 Task: Add Medicine Mama's V Magic Intimate Wellness Cream to the cart.
Action: Mouse moved to (241, 120)
Screenshot: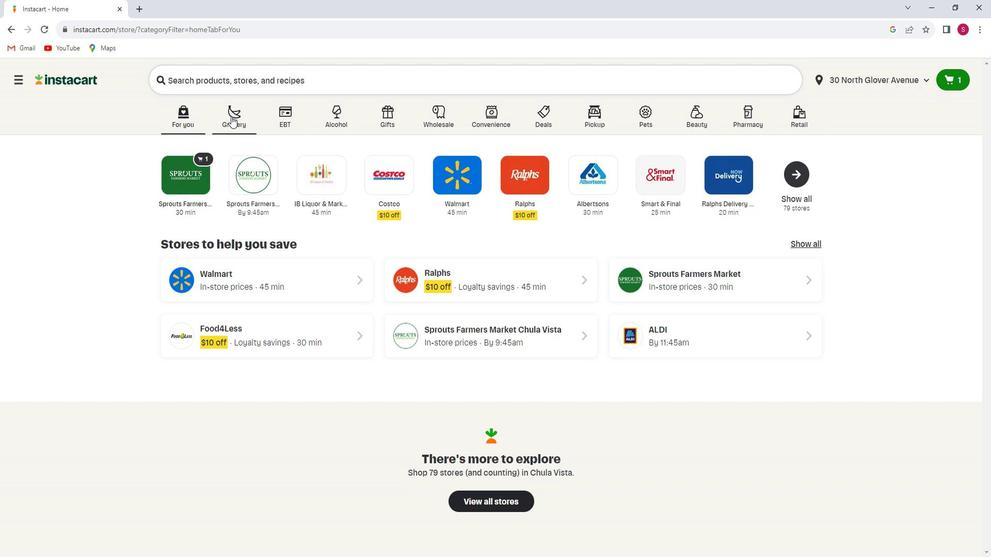 
Action: Mouse pressed left at (241, 120)
Screenshot: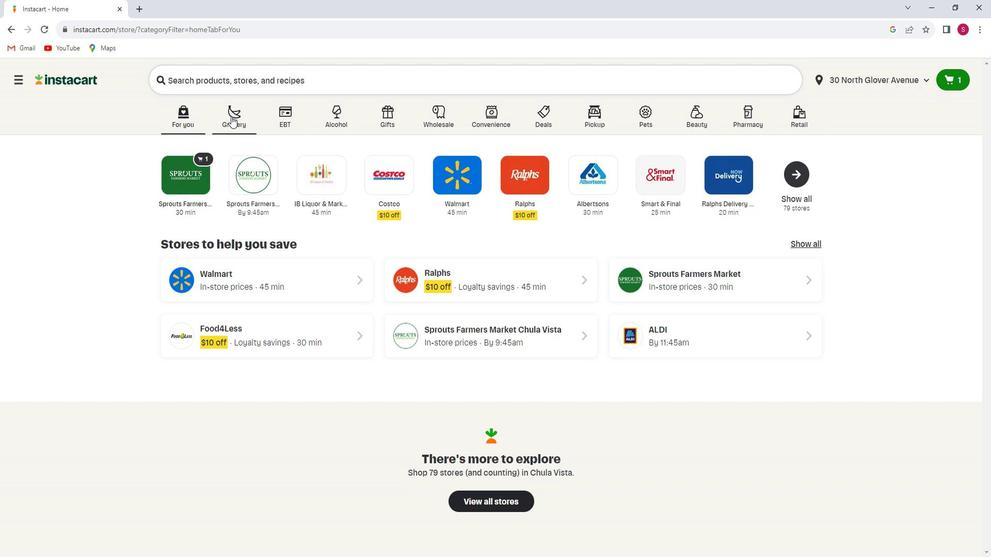 
Action: Mouse moved to (269, 295)
Screenshot: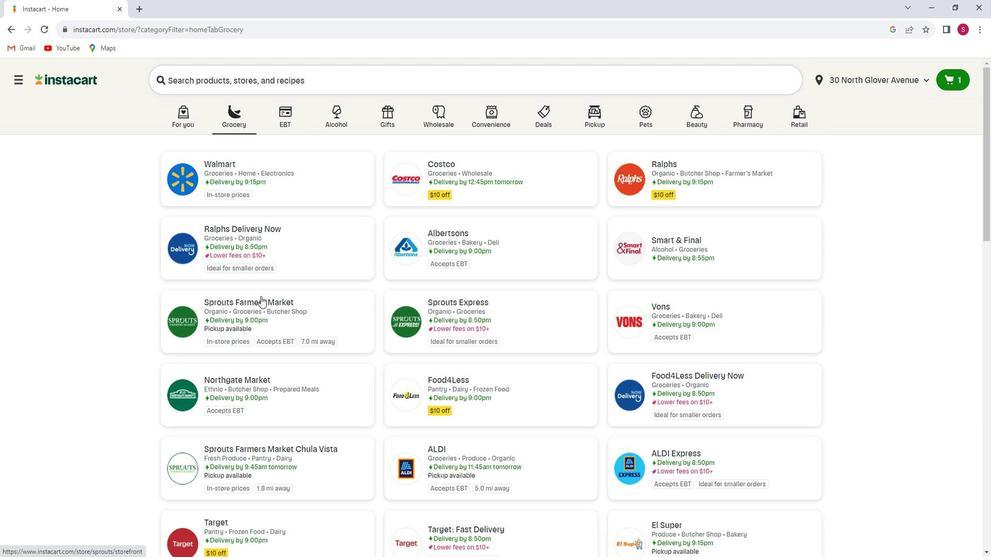 
Action: Mouse pressed left at (269, 295)
Screenshot: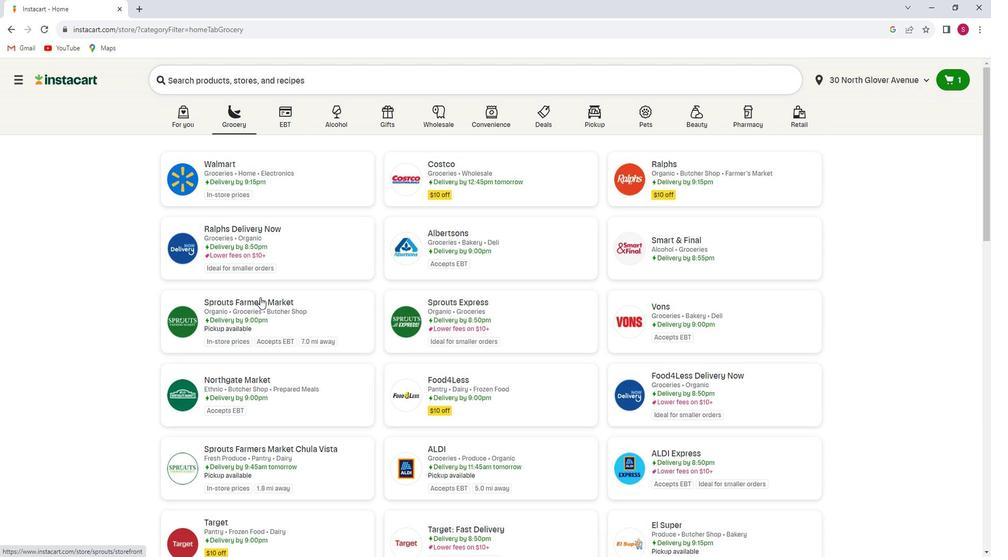 
Action: Mouse moved to (29, 380)
Screenshot: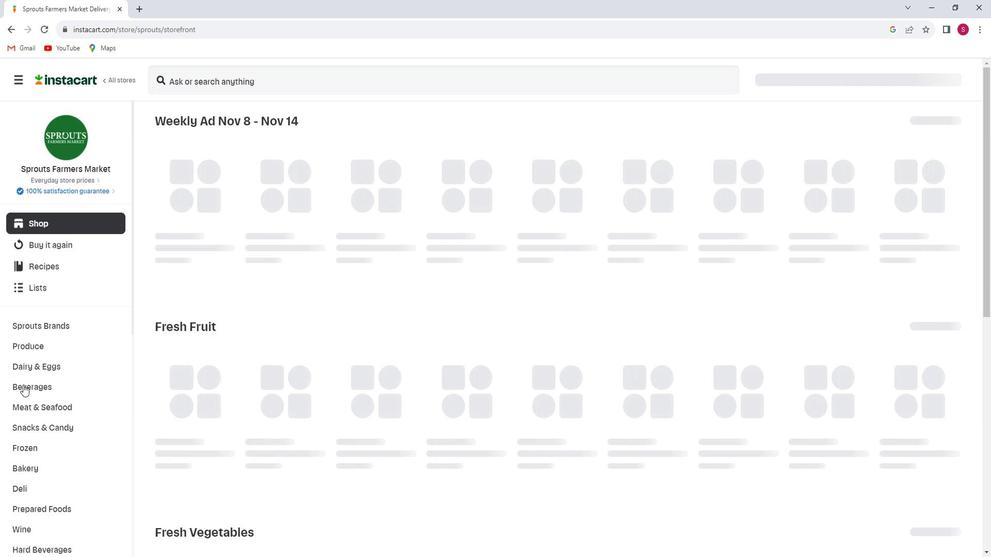 
Action: Mouse scrolled (29, 380) with delta (0, 0)
Screenshot: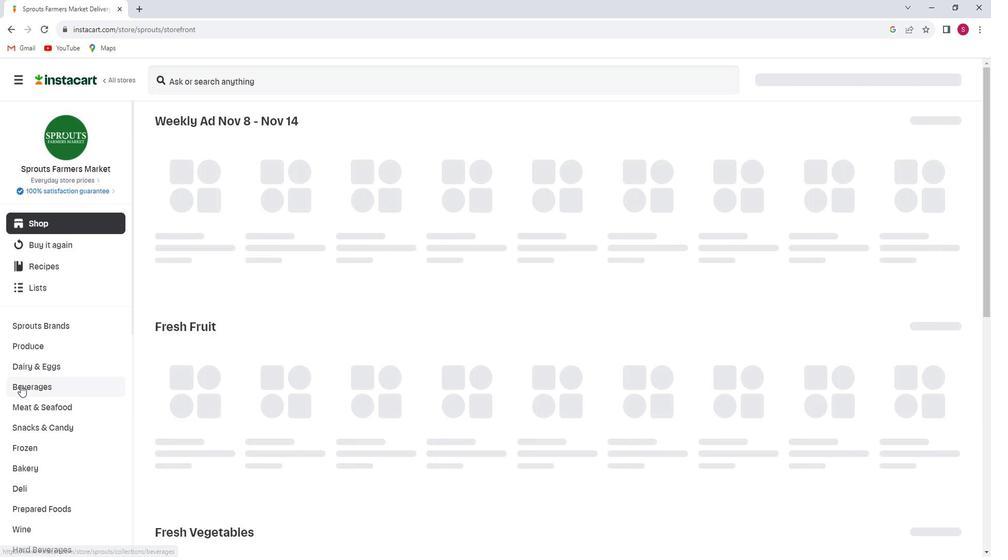 
Action: Mouse scrolled (29, 380) with delta (0, 0)
Screenshot: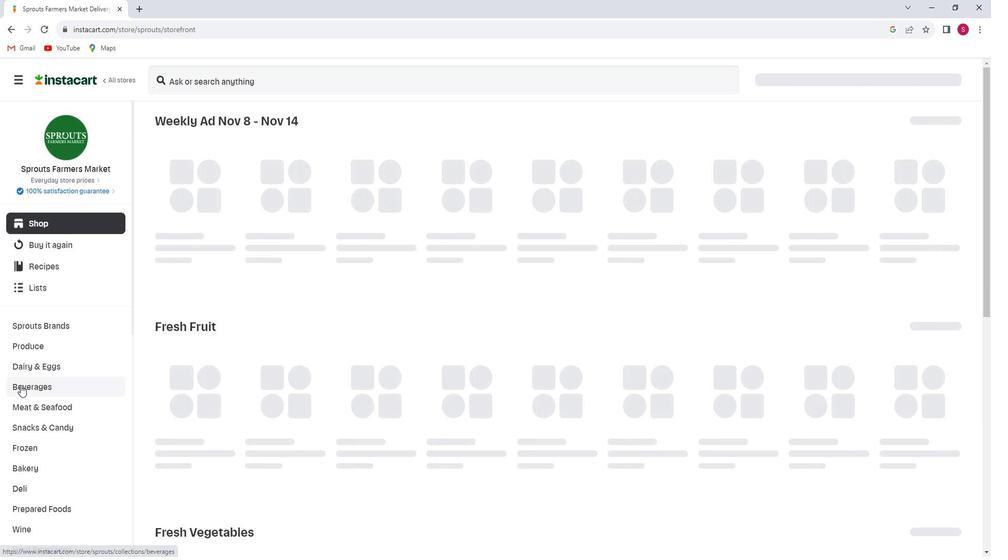 
Action: Mouse scrolled (29, 380) with delta (0, 0)
Screenshot: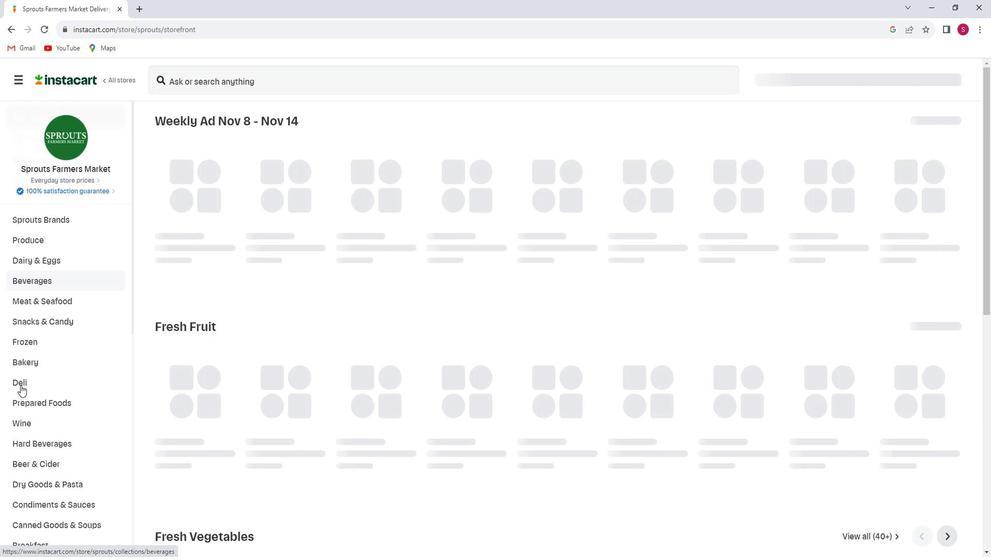 
Action: Mouse scrolled (29, 380) with delta (0, 0)
Screenshot: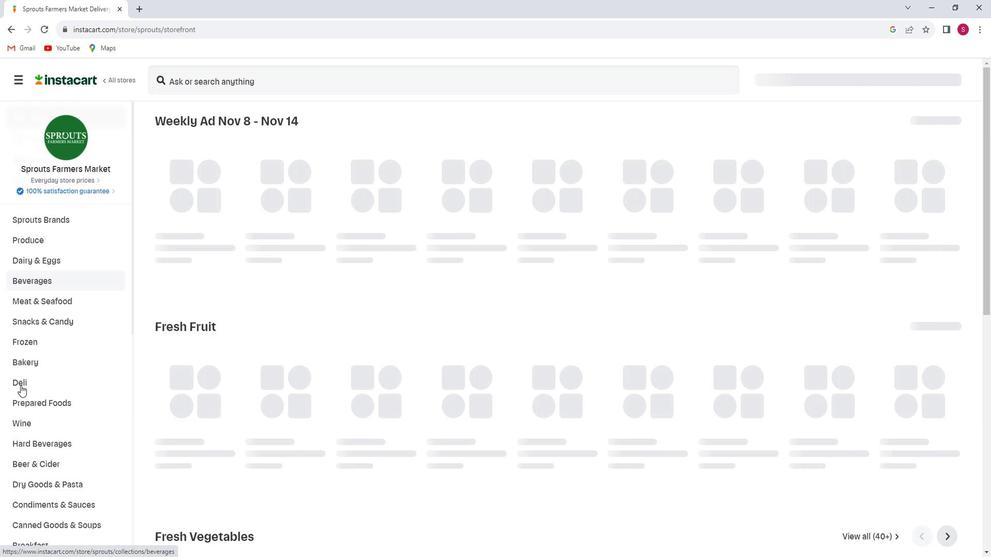 
Action: Mouse scrolled (29, 380) with delta (0, 0)
Screenshot: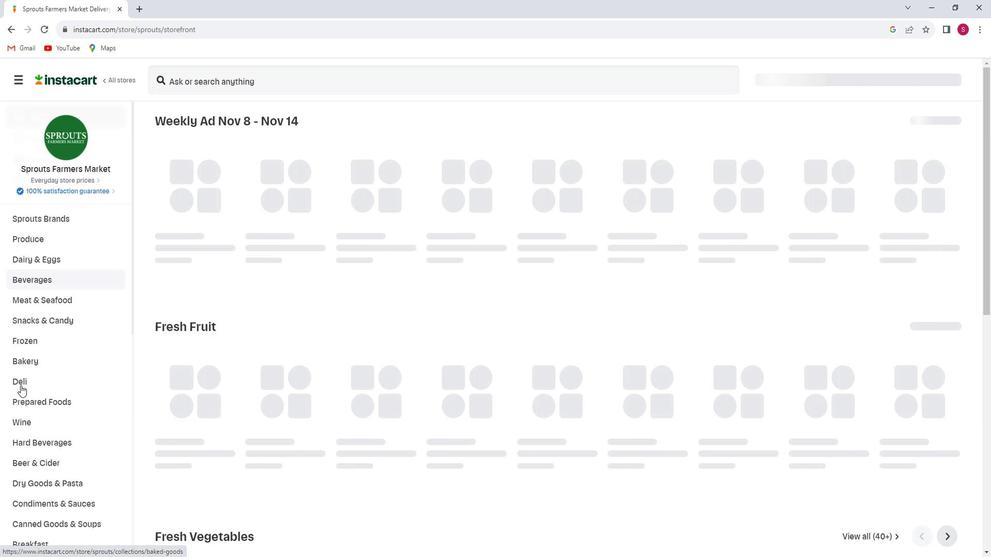 
Action: Mouse scrolled (29, 380) with delta (0, 0)
Screenshot: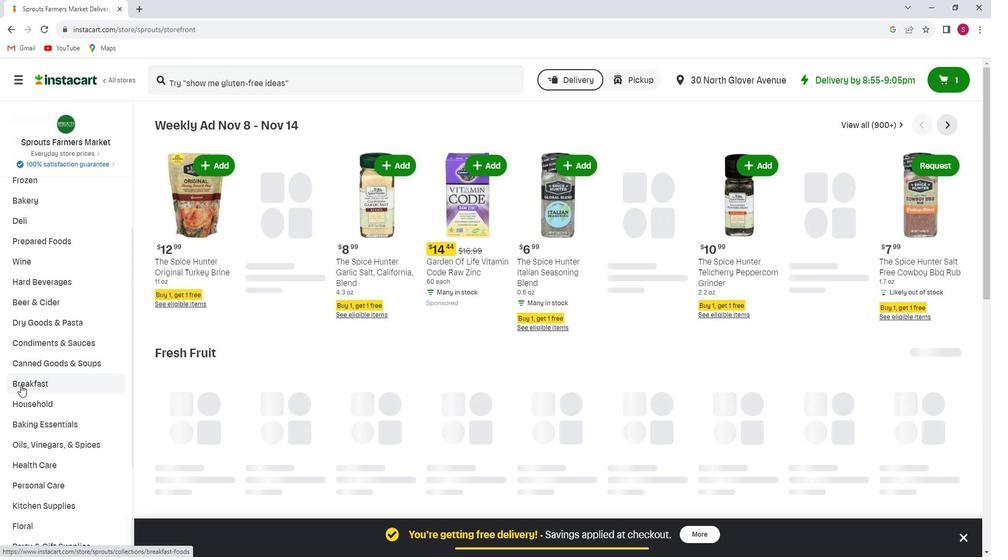 
Action: Mouse moved to (39, 422)
Screenshot: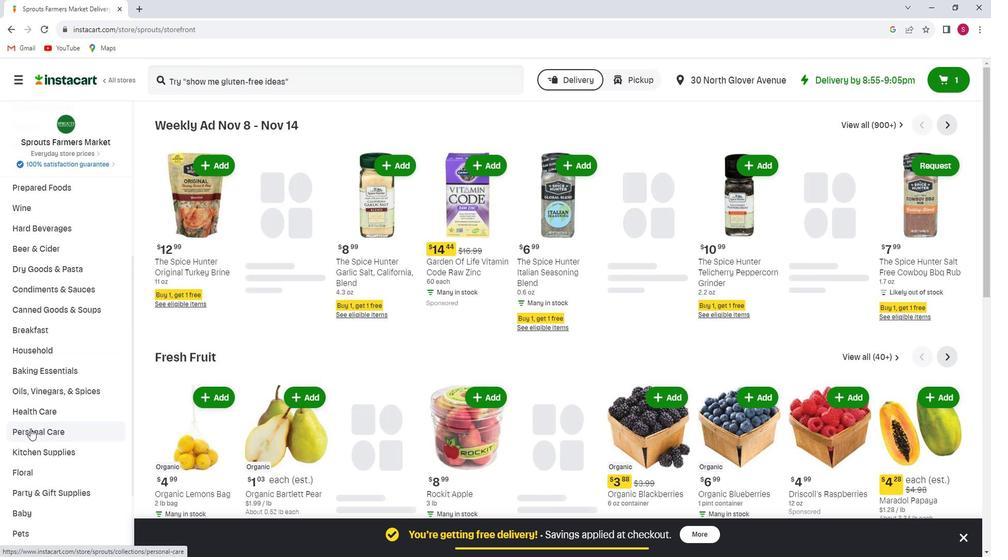 
Action: Mouse pressed left at (39, 422)
Screenshot: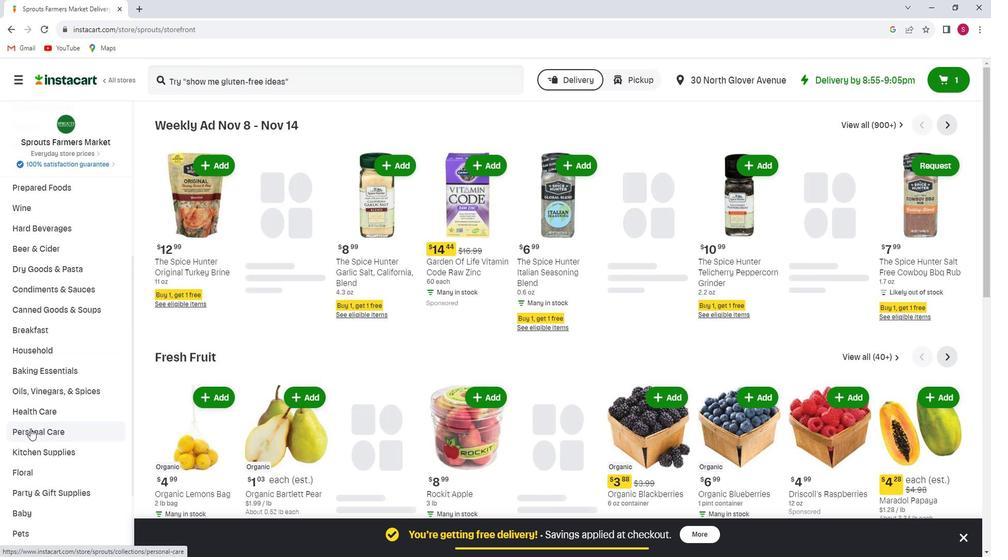 
Action: Mouse moved to (726, 157)
Screenshot: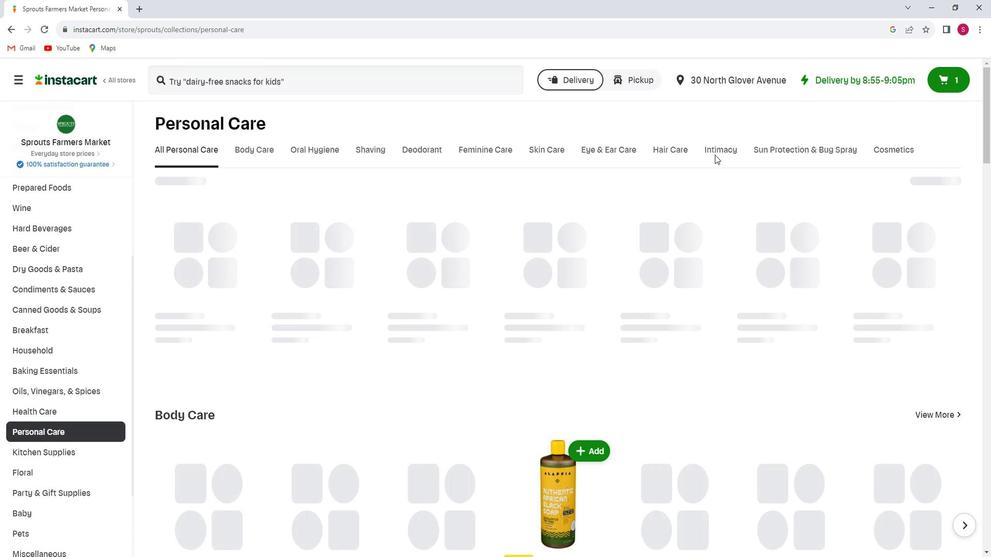 
Action: Mouse pressed left at (726, 157)
Screenshot: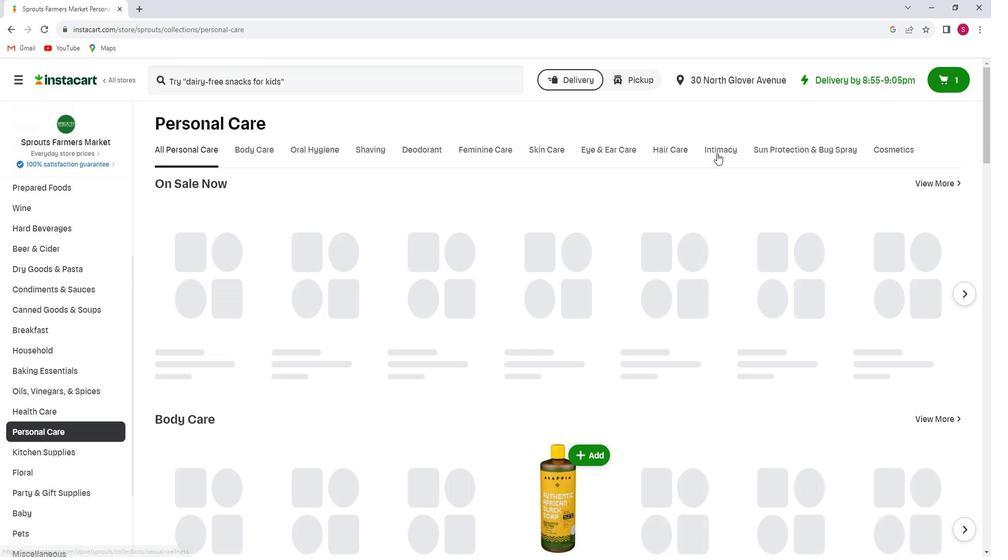 
Action: Mouse moved to (305, 87)
Screenshot: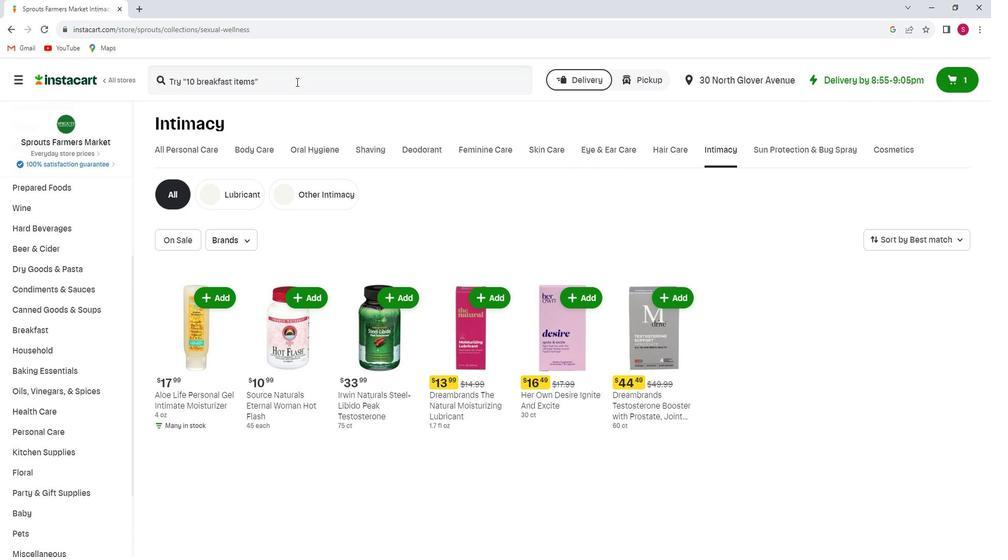 
Action: Mouse pressed left at (305, 87)
Screenshot: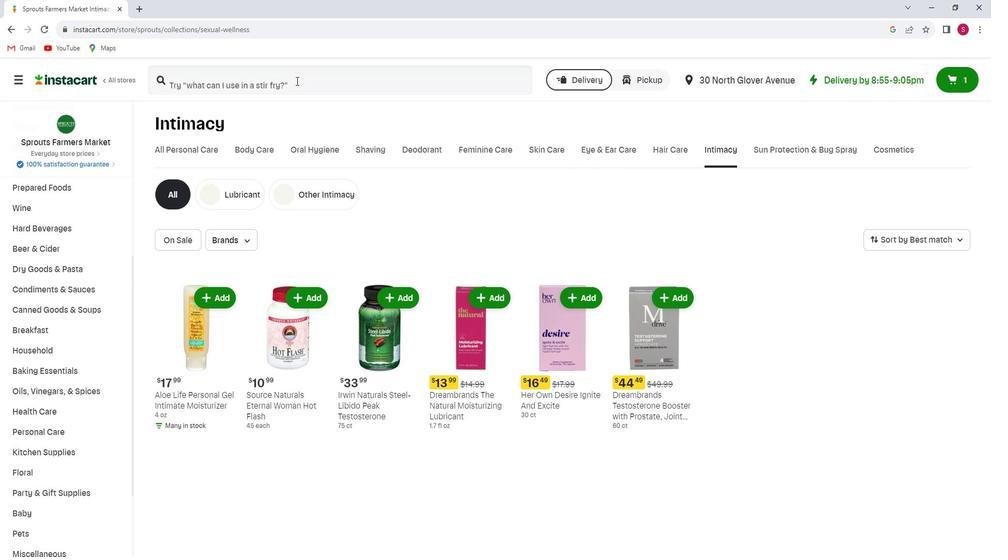 
Action: Key pressed <Key.shift>Medicine<Key.space><Key.shift>Mama's<Key.space><Key.shift>V<Key.space><Key.shift>Magic<Key.space><Key.shift>Intimate<Key.space><Key.shift>Welness<Key.space><Key.shift>Cream<Key.enter>
Screenshot: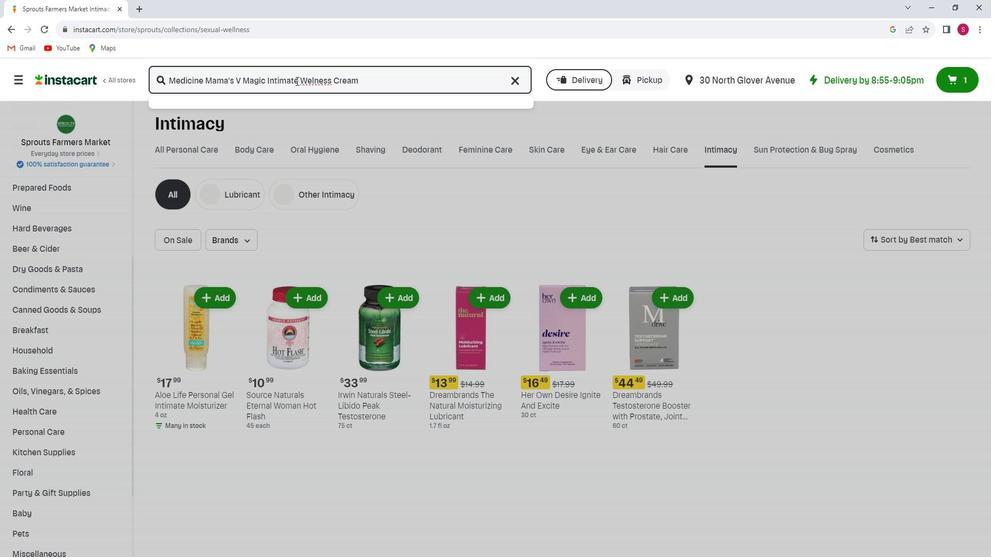 
Action: Mouse moved to (336, 183)
Screenshot: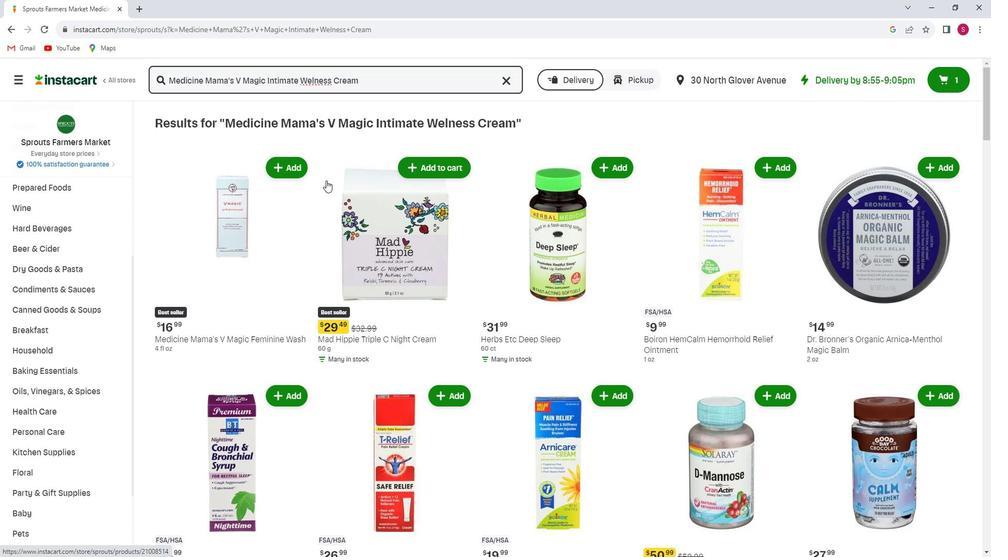 
Action: Mouse scrolled (336, 183) with delta (0, 0)
Screenshot: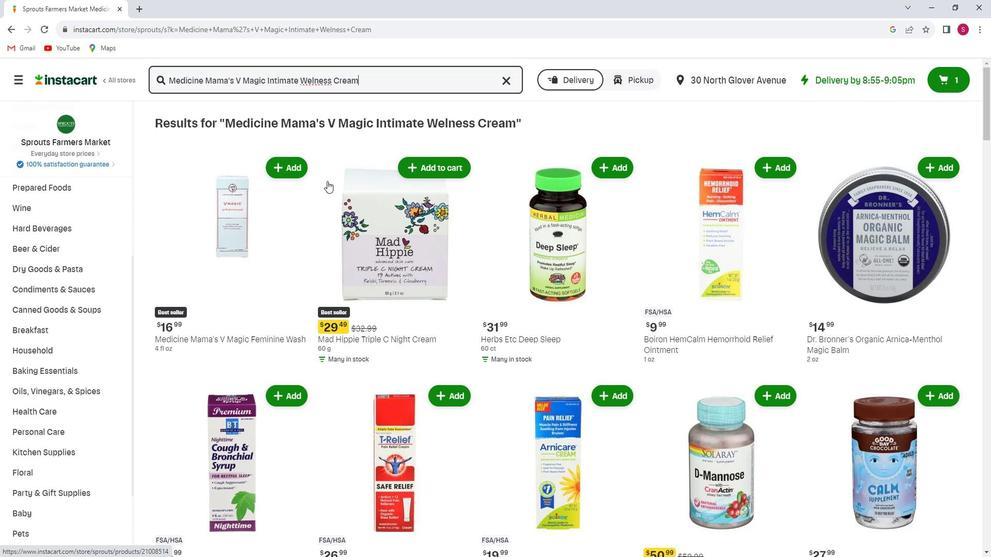
Action: Mouse moved to (350, 192)
Screenshot: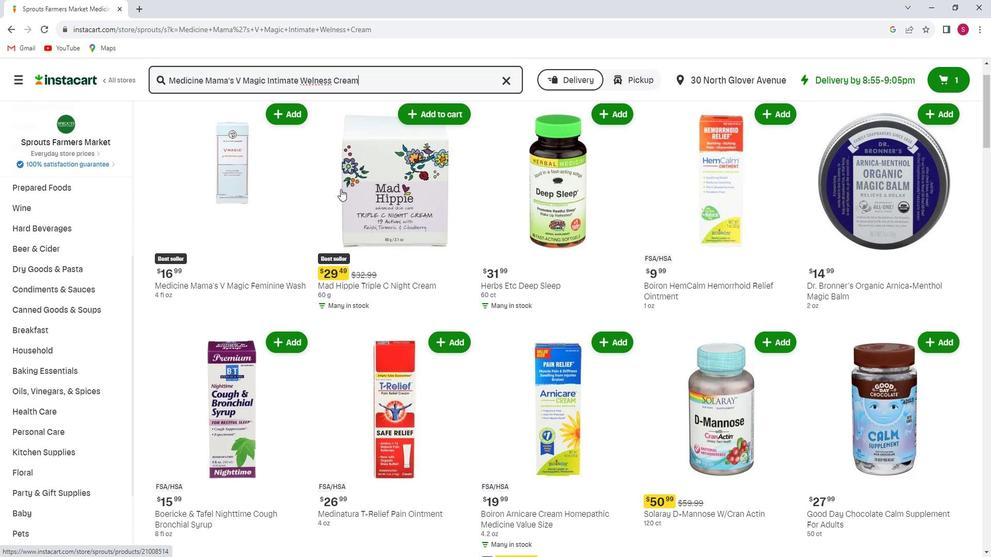 
Action: Mouse scrolled (350, 191) with delta (0, 0)
Screenshot: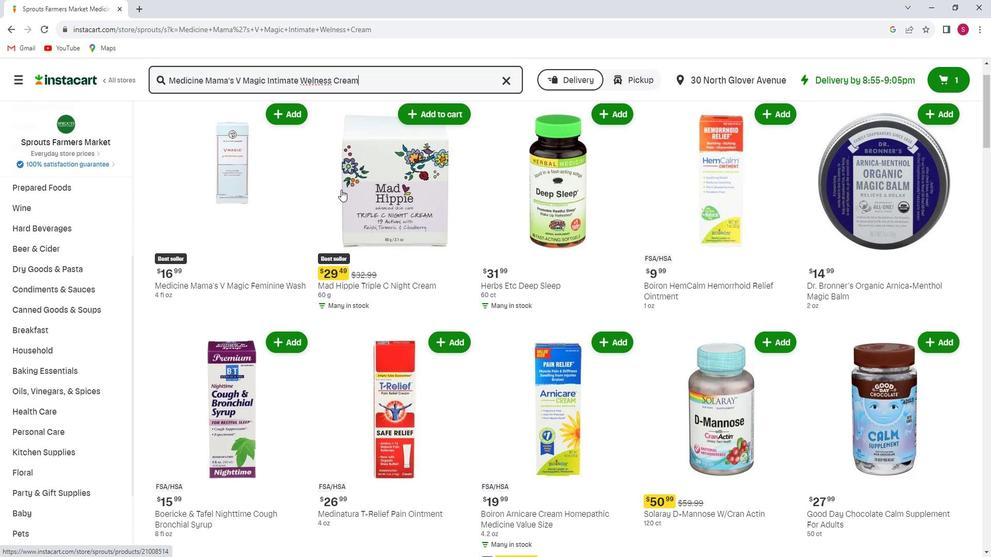 
Action: Mouse scrolled (350, 191) with delta (0, 0)
Screenshot: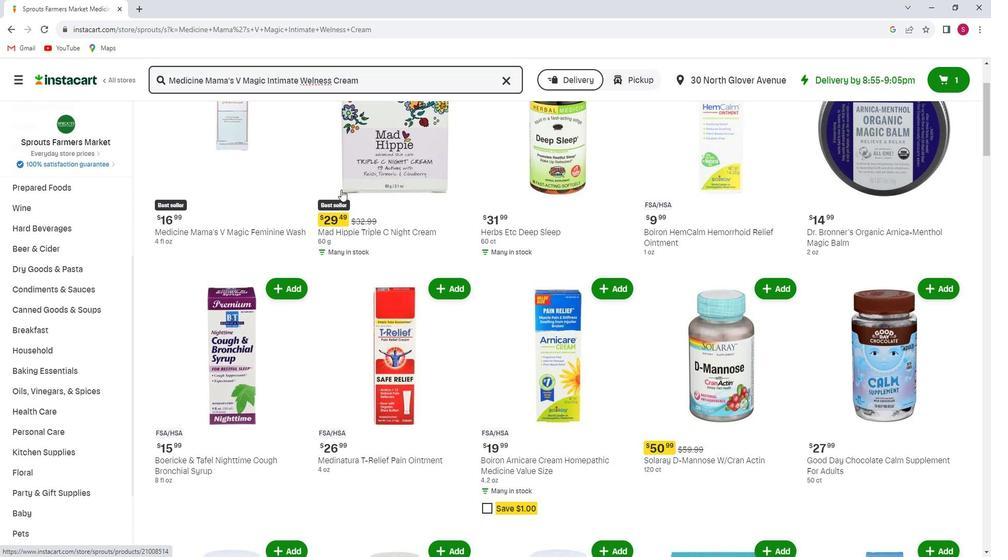 
Action: Mouse scrolled (350, 191) with delta (0, 0)
Screenshot: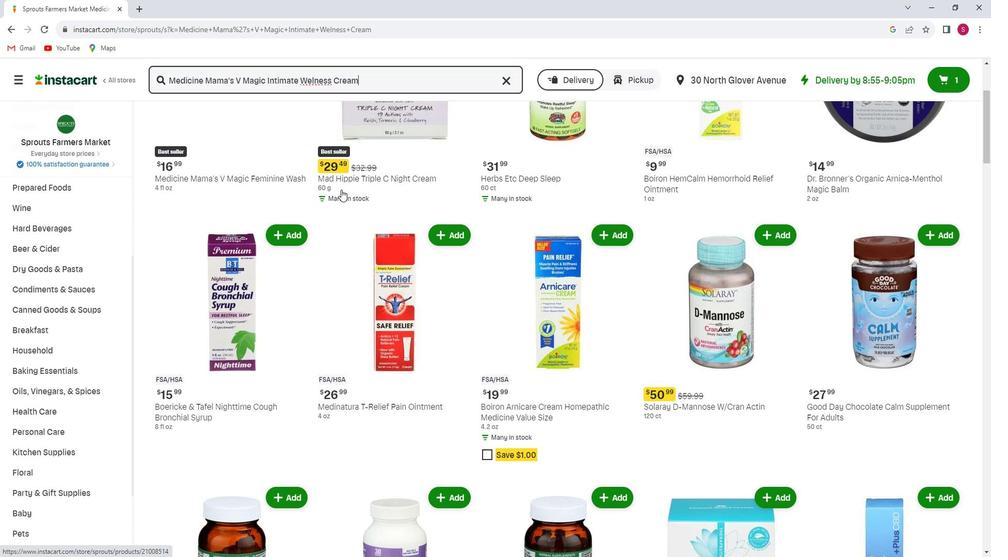 
Action: Mouse scrolled (350, 191) with delta (0, 0)
Screenshot: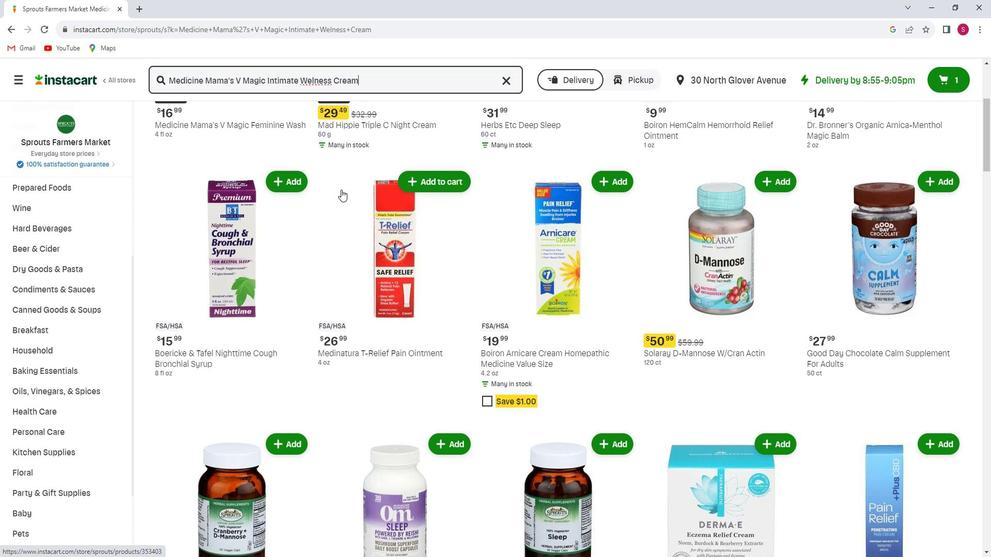 
Action: Mouse scrolled (350, 191) with delta (0, 0)
Screenshot: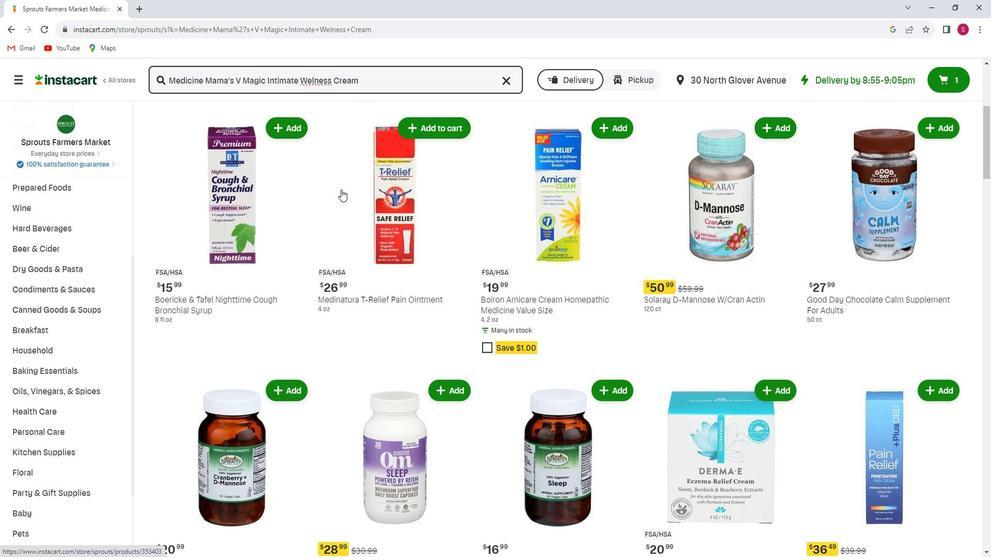 
Action: Mouse scrolled (350, 191) with delta (0, 0)
Screenshot: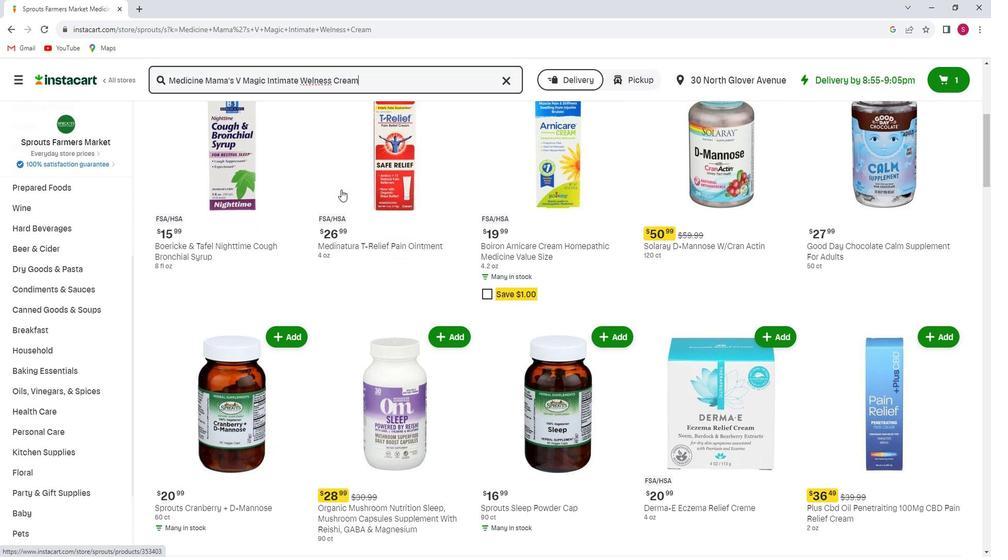 
Action: Mouse scrolled (350, 191) with delta (0, 0)
Screenshot: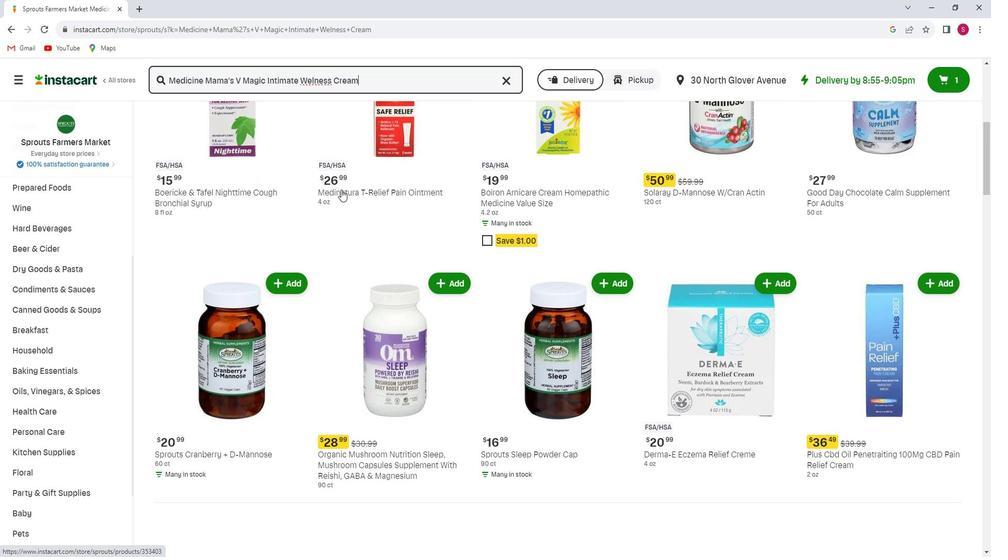 
Action: Mouse scrolled (350, 191) with delta (0, 0)
Screenshot: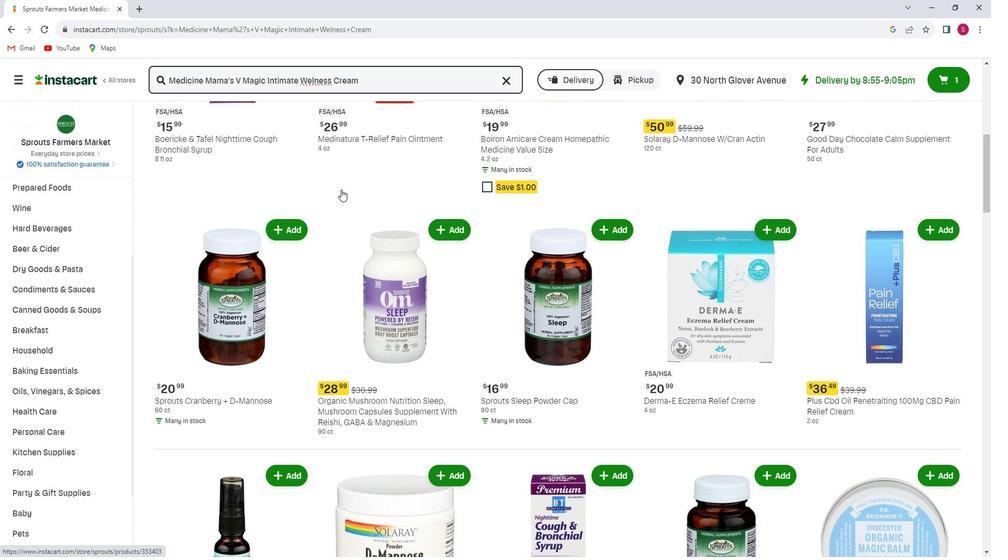 
Action: Mouse scrolled (350, 191) with delta (0, 0)
Screenshot: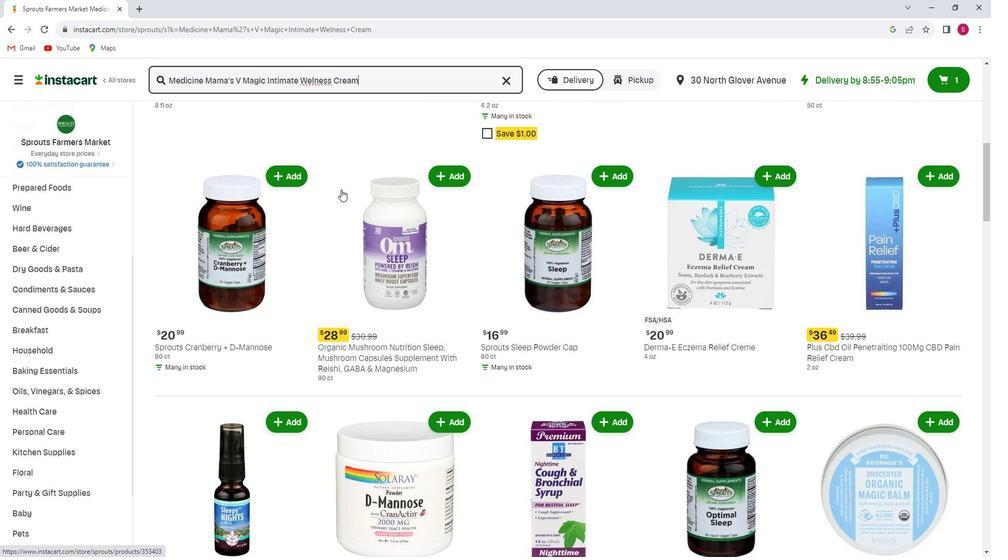 
Action: Mouse scrolled (350, 191) with delta (0, 0)
Screenshot: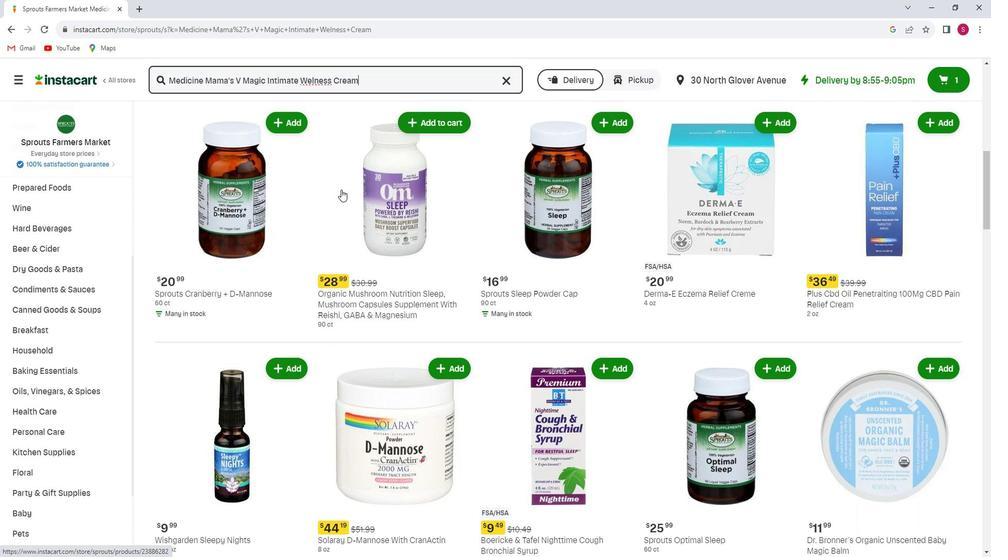 
Action: Mouse scrolled (350, 191) with delta (0, 0)
Screenshot: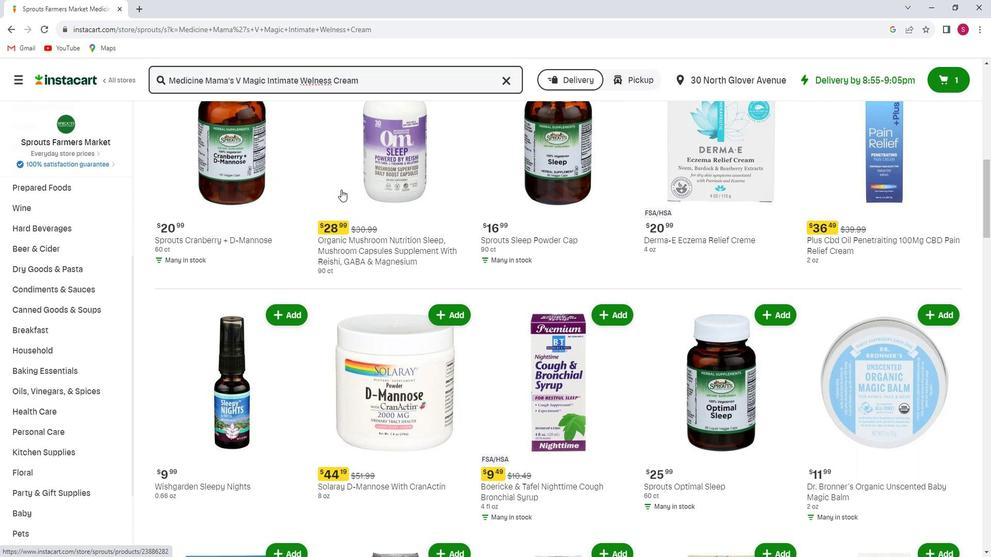 
Action: Mouse scrolled (350, 191) with delta (0, 0)
Screenshot: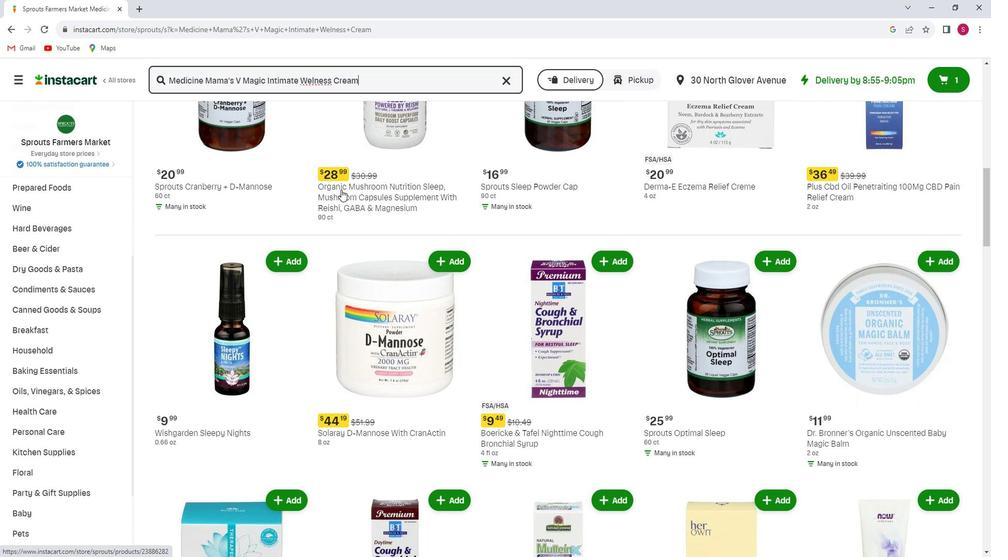 
Action: Mouse scrolled (350, 191) with delta (0, 0)
Screenshot: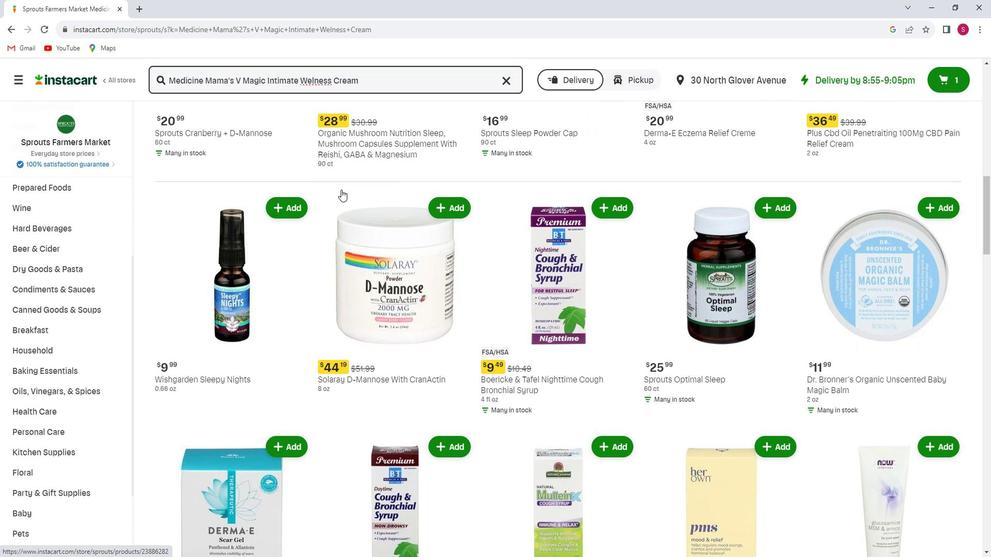 
Action: Mouse scrolled (350, 191) with delta (0, 0)
Screenshot: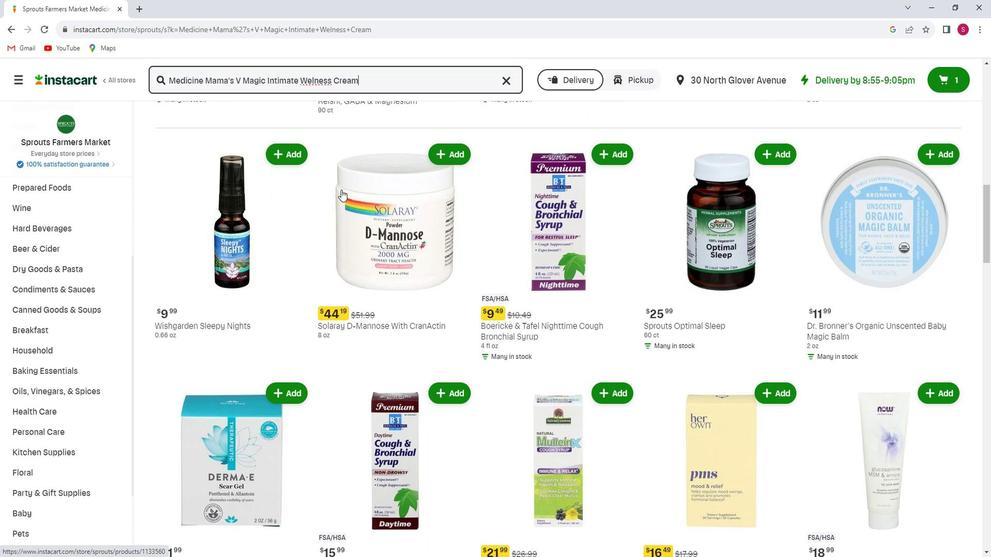 
Action: Mouse scrolled (350, 191) with delta (0, 0)
Screenshot: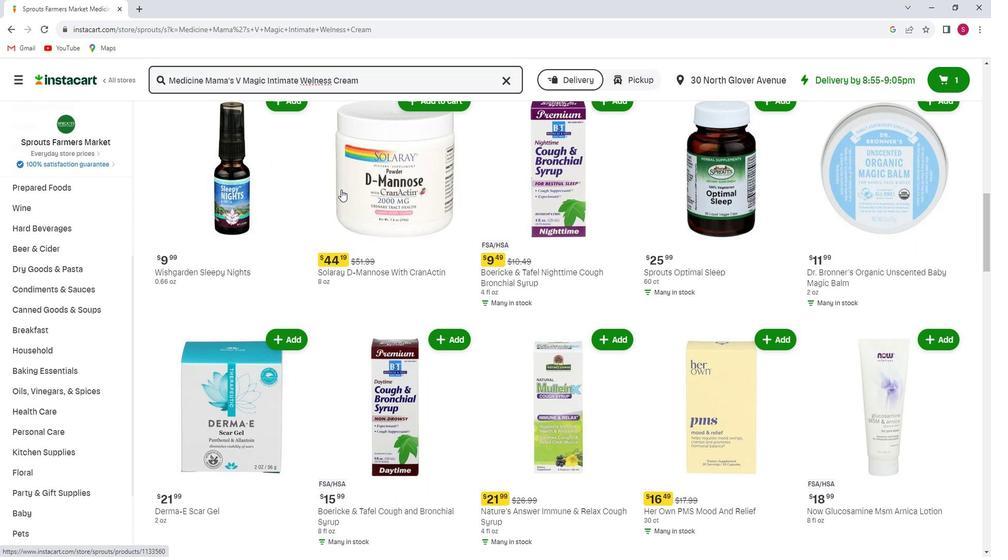 
Action: Mouse scrolled (350, 191) with delta (0, 0)
Screenshot: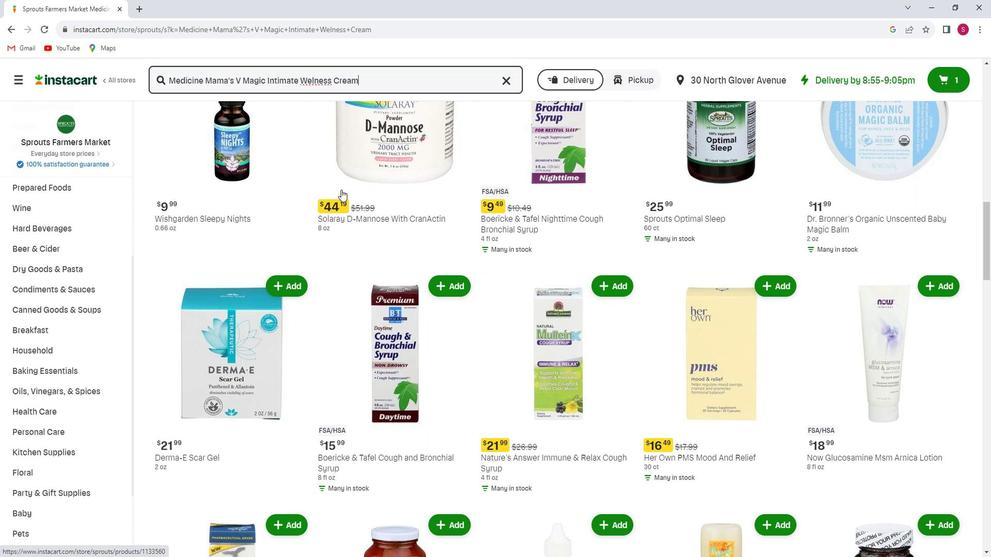 
Action: Mouse scrolled (350, 191) with delta (0, 0)
Screenshot: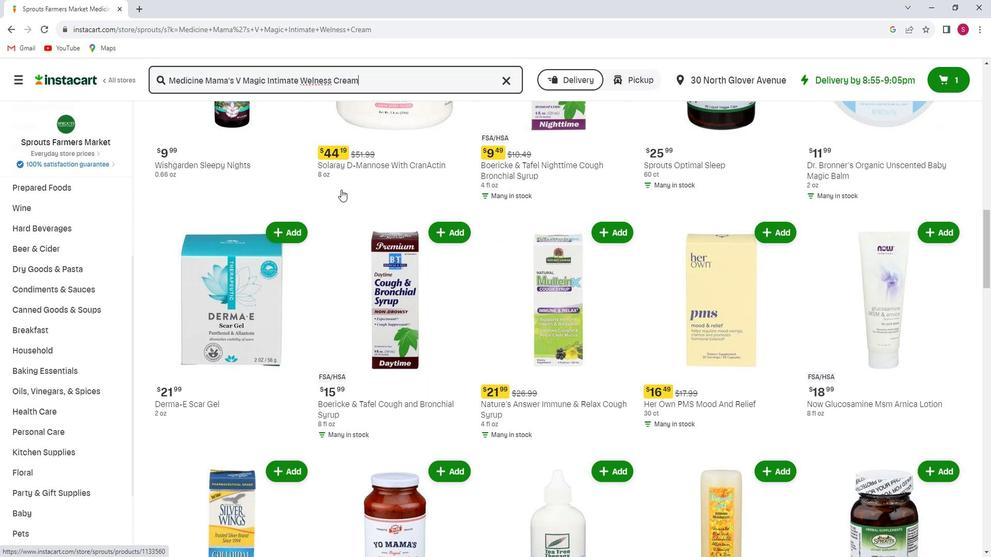 
Action: Mouse scrolled (350, 191) with delta (0, 0)
Screenshot: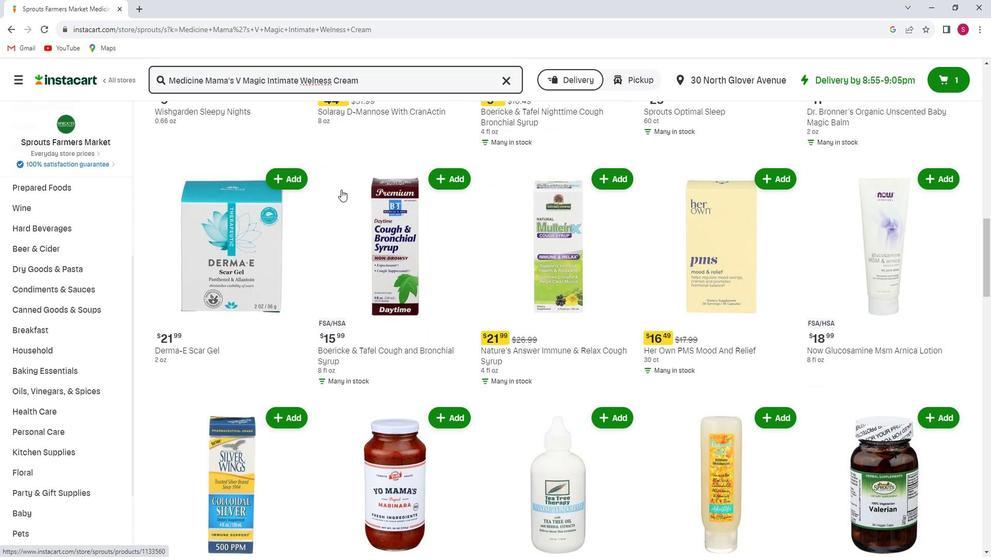 
Action: Mouse scrolled (350, 191) with delta (0, 0)
Screenshot: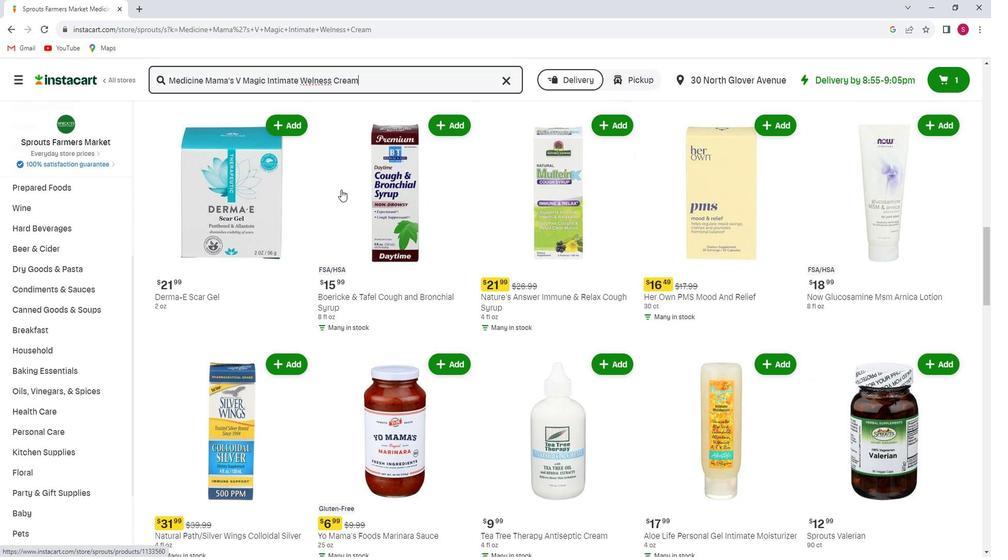
Action: Mouse scrolled (350, 191) with delta (0, 0)
Screenshot: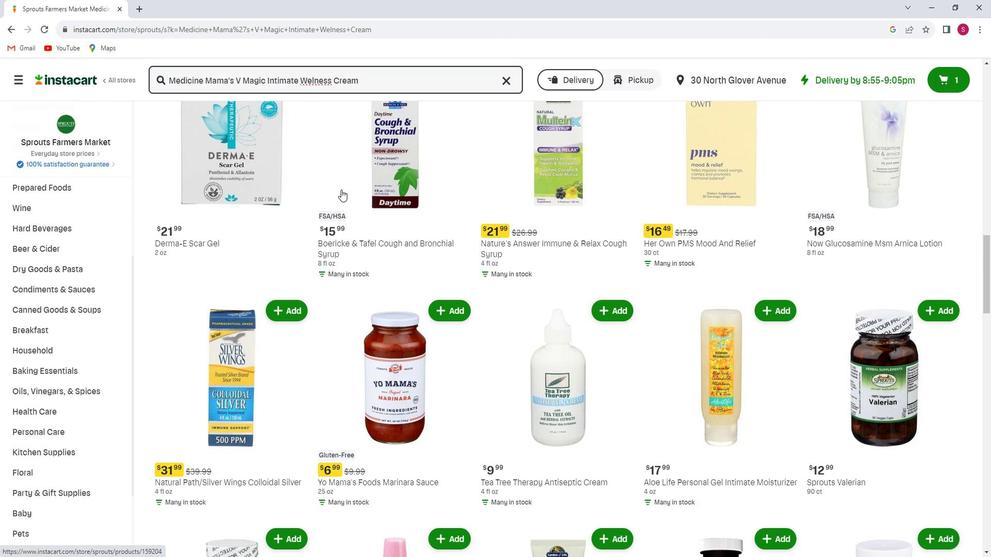 
Action: Mouse scrolled (350, 191) with delta (0, 0)
Screenshot: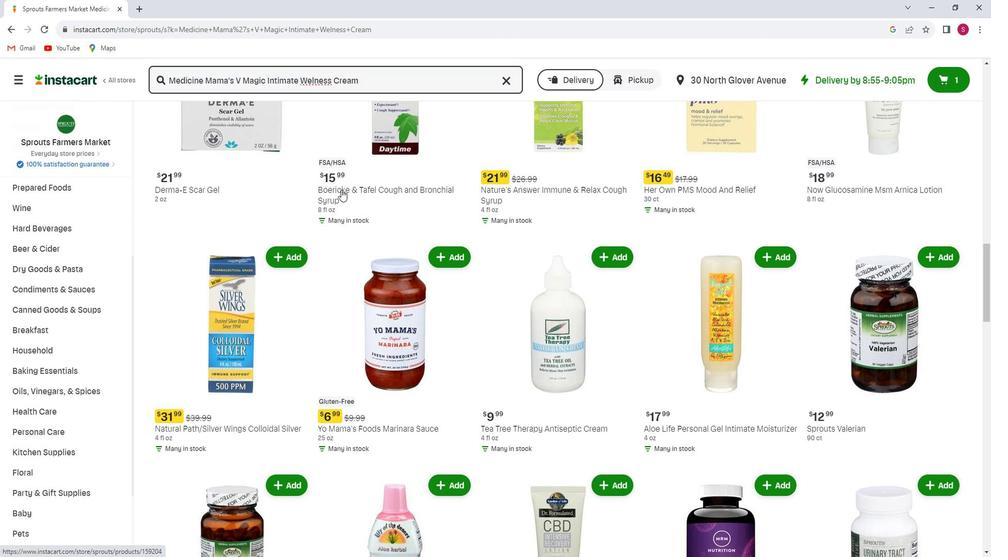 
Action: Mouse scrolled (350, 191) with delta (0, 0)
Screenshot: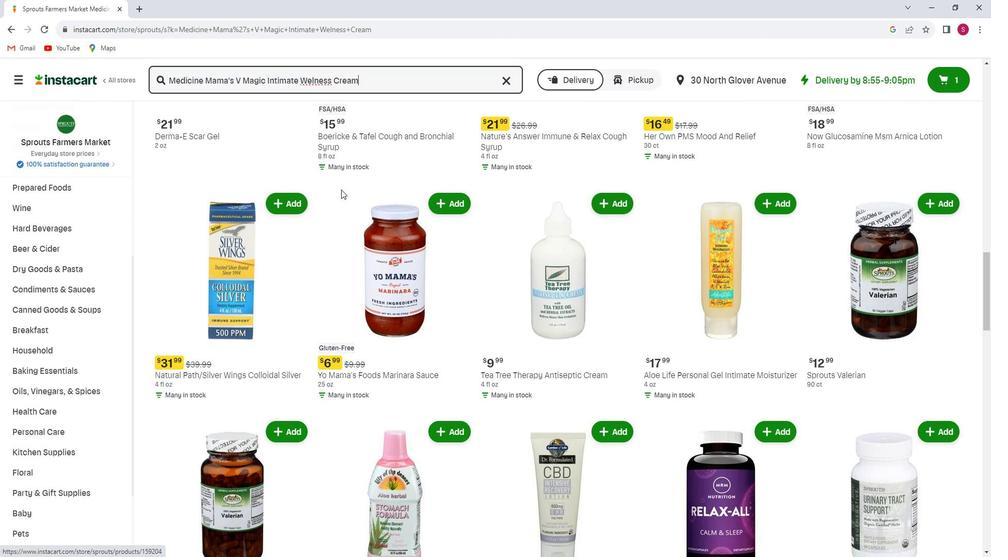 
Action: Mouse scrolled (350, 191) with delta (0, 0)
Screenshot: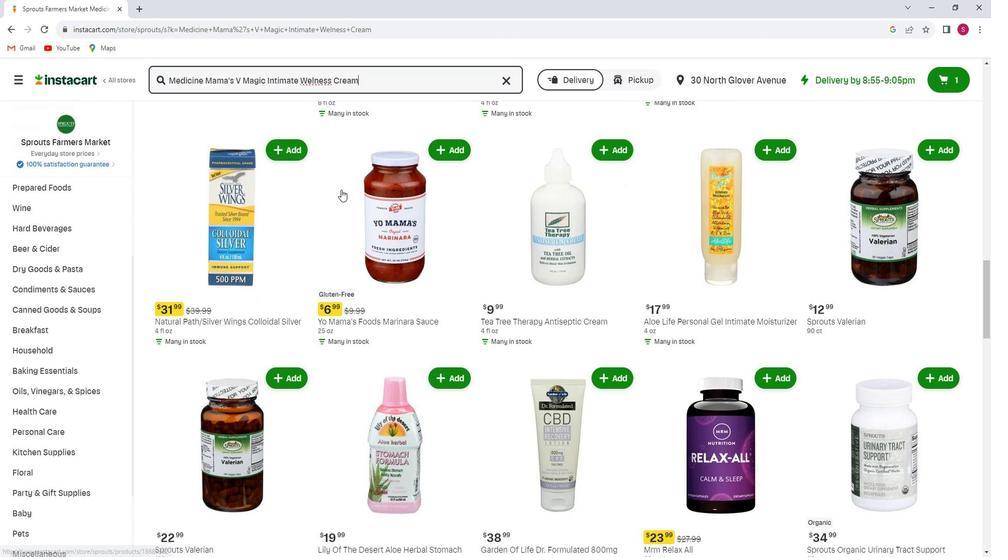 
Action: Mouse scrolled (350, 191) with delta (0, 0)
Screenshot: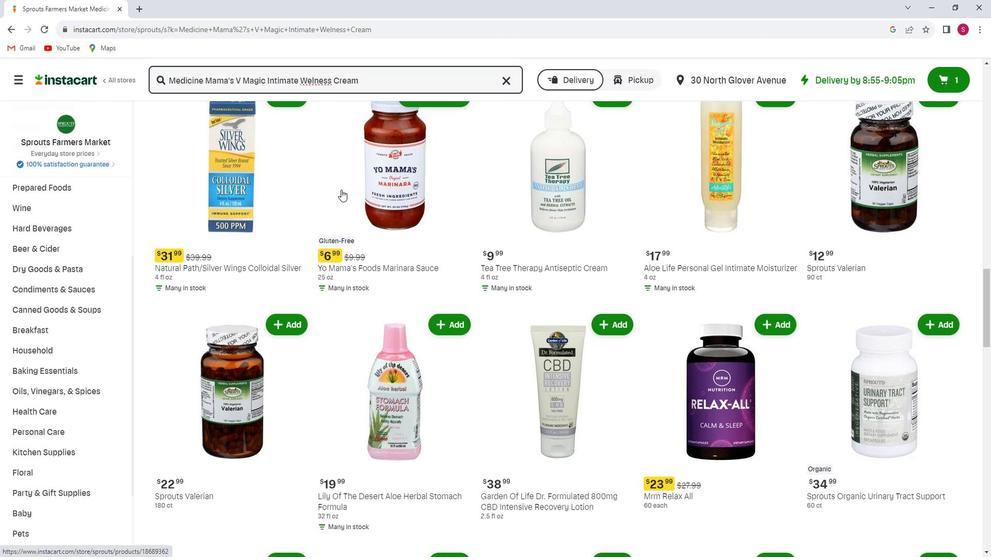 
Action: Mouse scrolled (350, 191) with delta (0, 0)
Screenshot: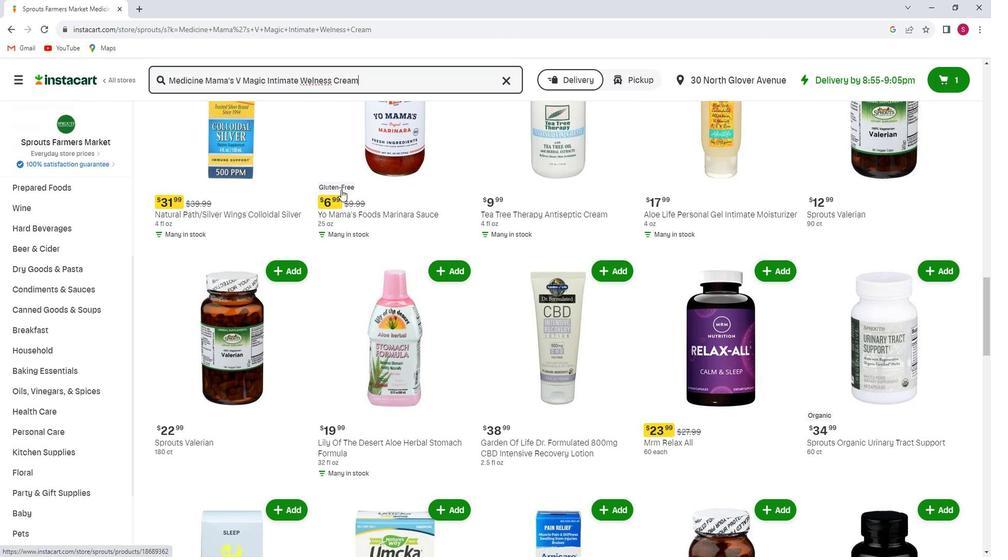 
Action: Mouse scrolled (350, 191) with delta (0, 0)
Screenshot: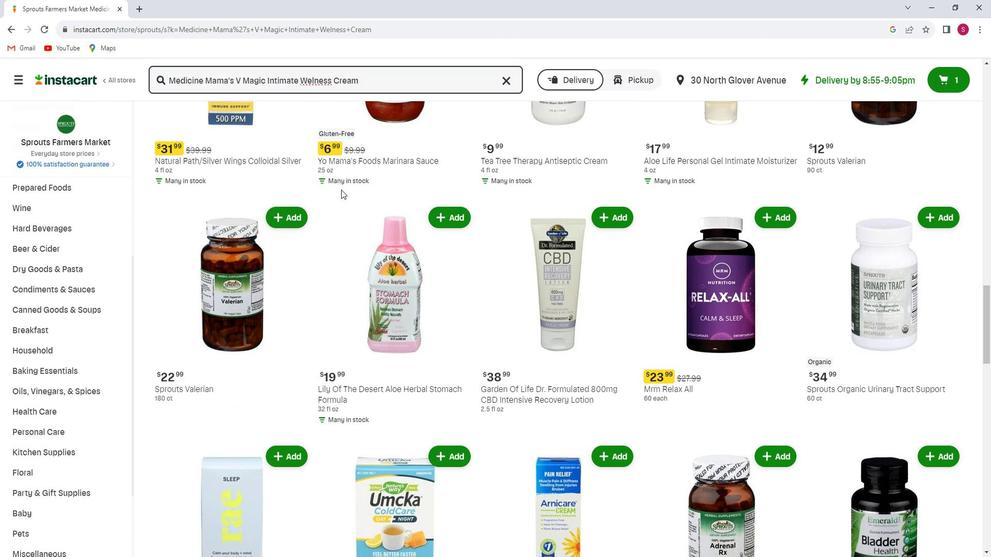 
Action: Mouse scrolled (350, 191) with delta (0, 0)
Screenshot: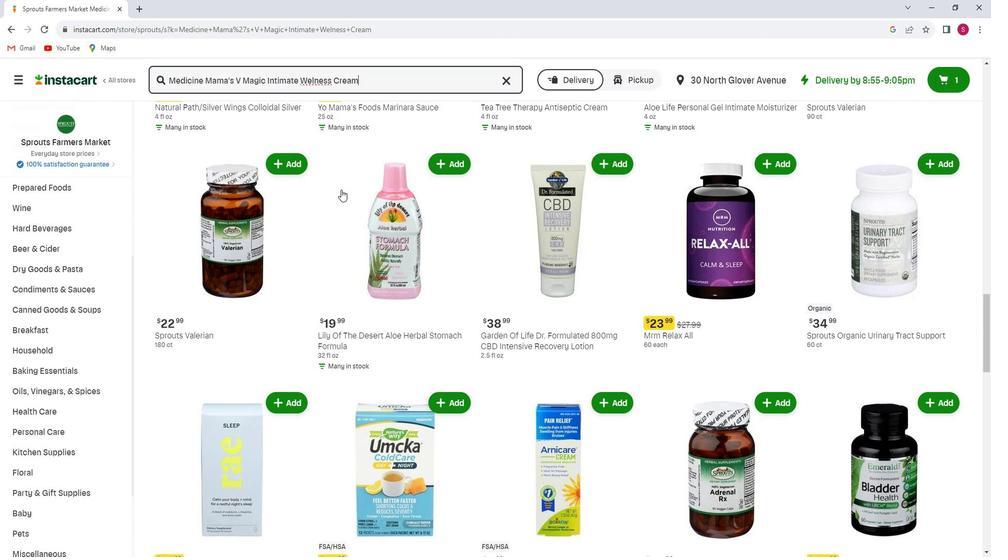 
Action: Mouse scrolled (350, 191) with delta (0, 0)
Screenshot: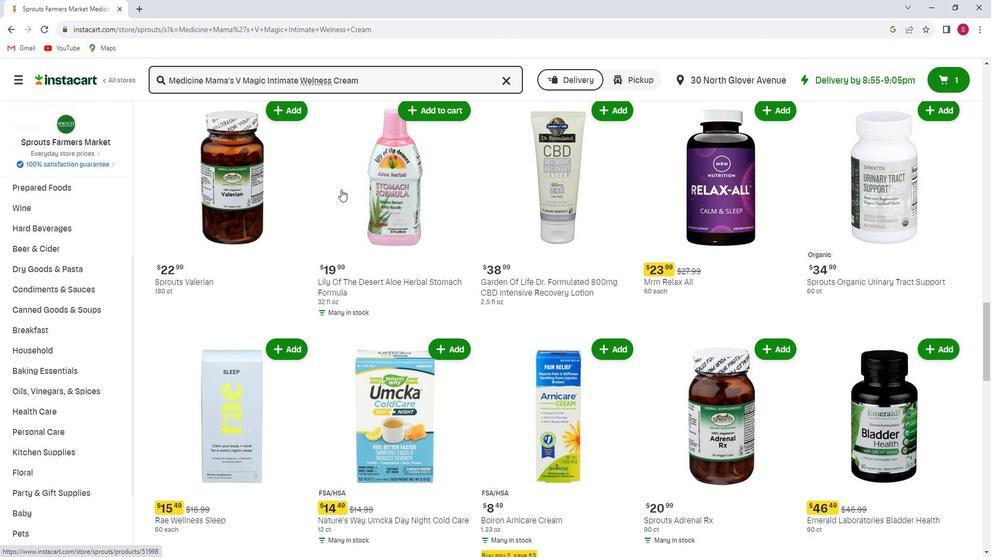 
Action: Mouse scrolled (350, 191) with delta (0, 0)
Screenshot: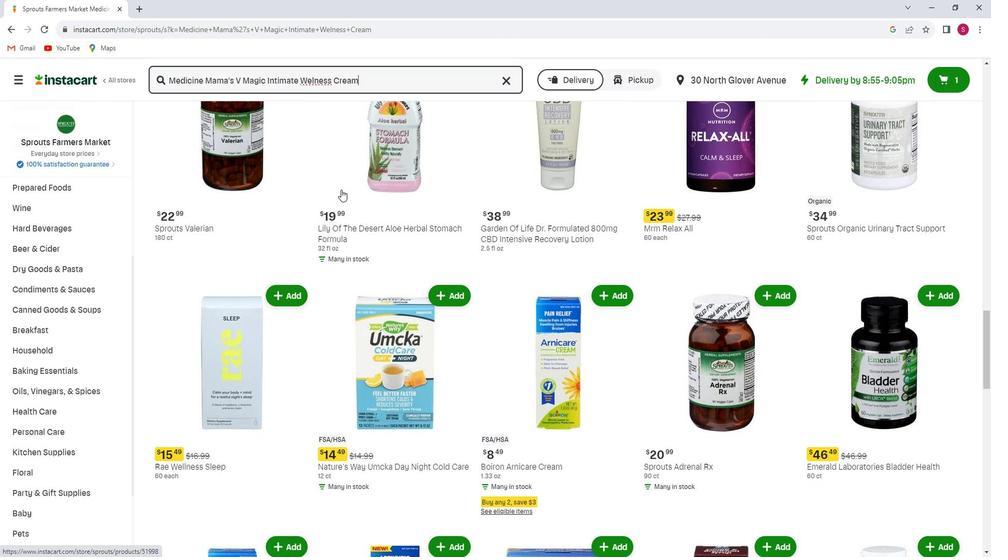 
Action: Mouse scrolled (350, 191) with delta (0, 0)
Screenshot: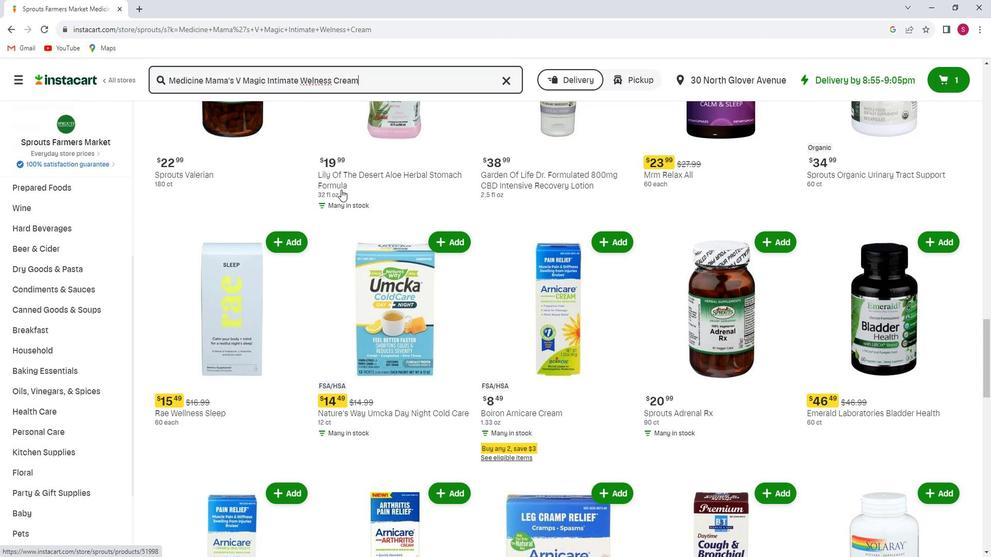 
Action: Mouse scrolled (350, 191) with delta (0, 0)
Screenshot: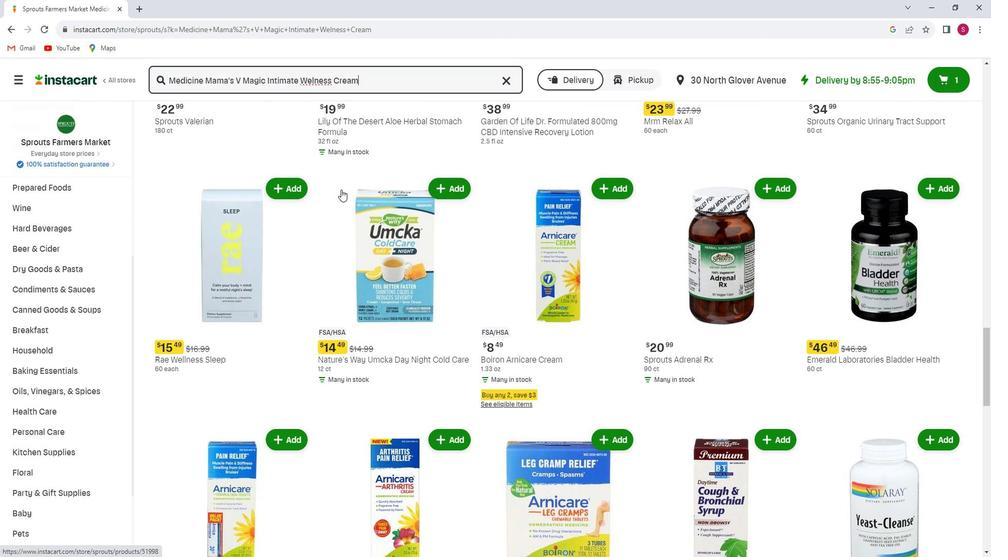 
Action: Mouse scrolled (350, 191) with delta (0, 0)
Screenshot: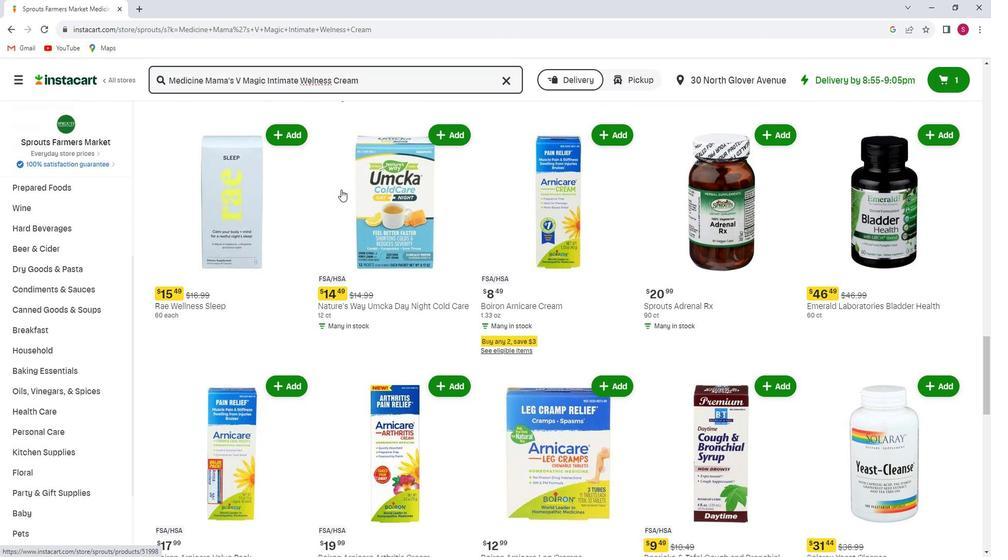 
Action: Mouse scrolled (350, 191) with delta (0, 0)
Screenshot: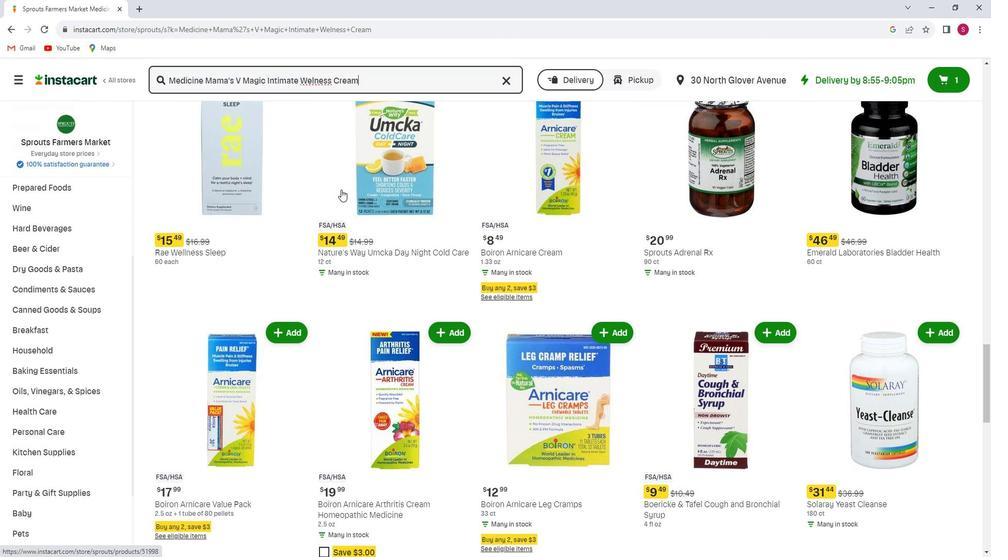 
Action: Mouse scrolled (350, 191) with delta (0, 0)
Screenshot: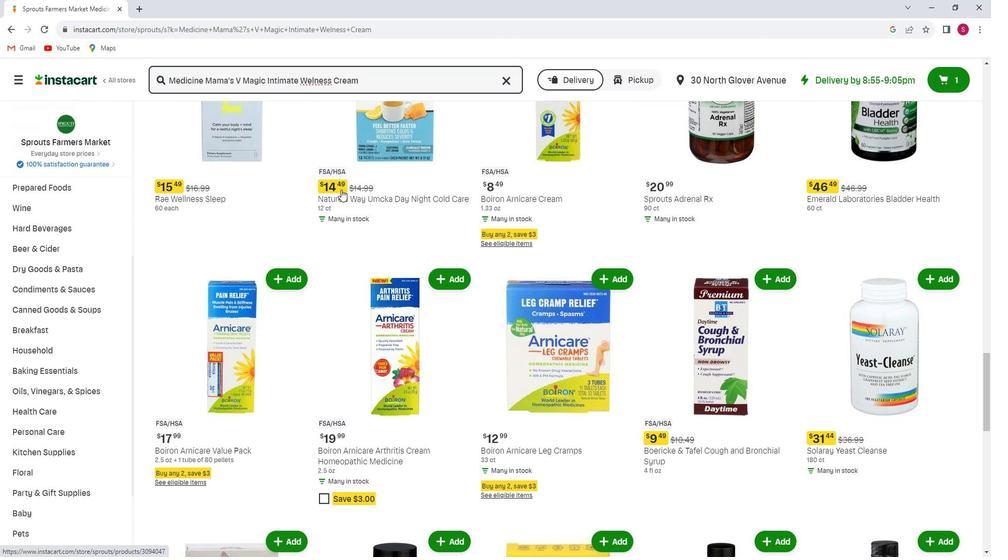 
Action: Mouse scrolled (350, 191) with delta (0, 0)
Screenshot: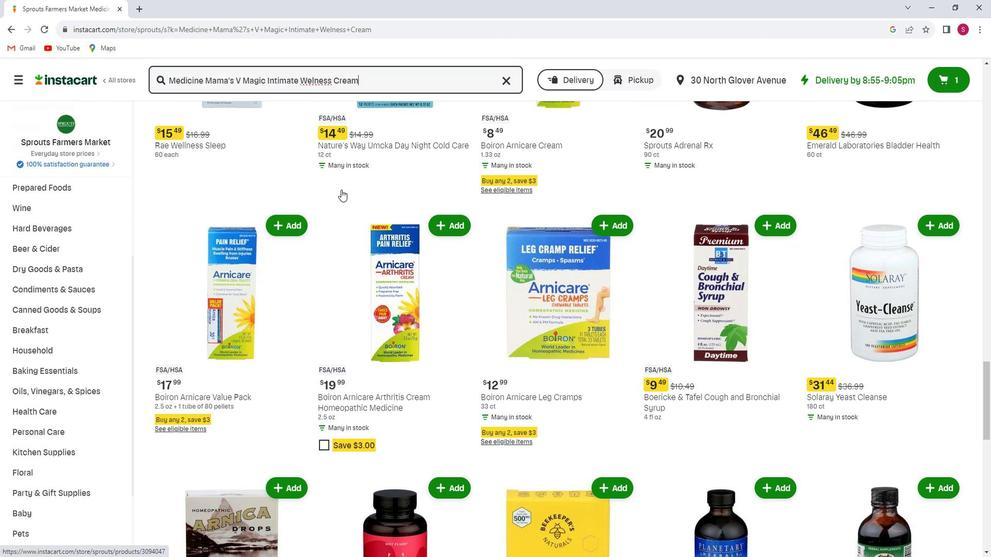 
Action: Mouse scrolled (350, 191) with delta (0, 0)
Screenshot: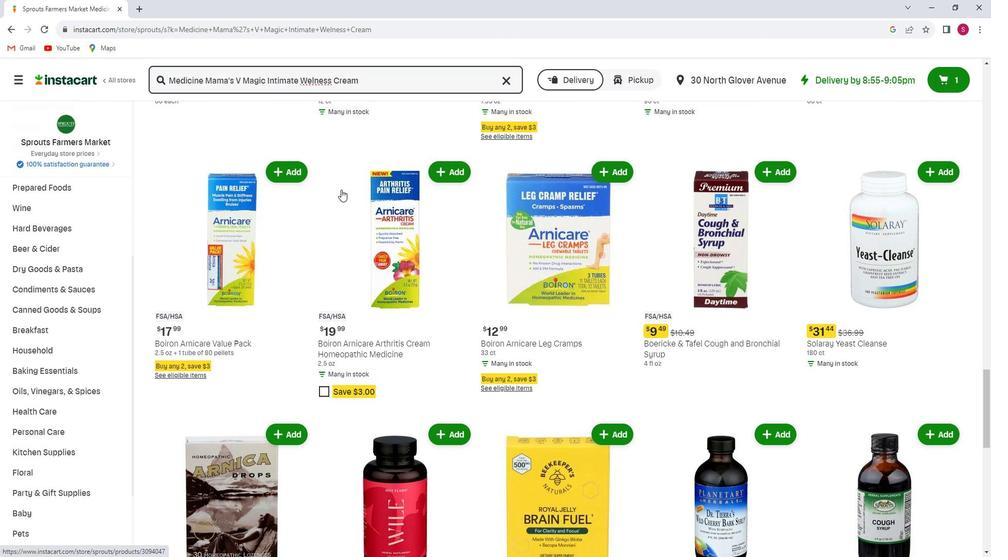 
Action: Mouse scrolled (350, 191) with delta (0, 0)
Screenshot: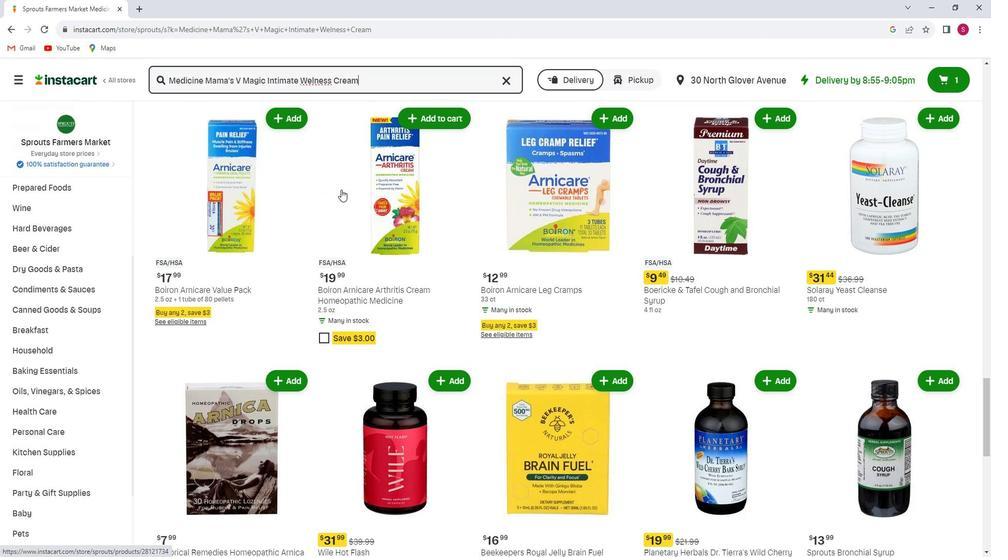 
Action: Mouse scrolled (350, 191) with delta (0, 0)
Screenshot: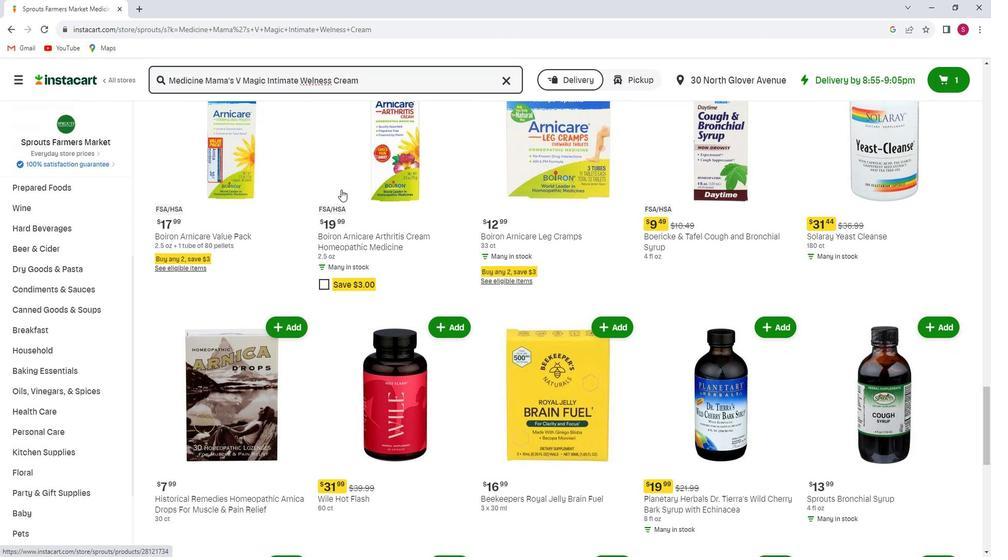
Action: Mouse scrolled (350, 191) with delta (0, 0)
Screenshot: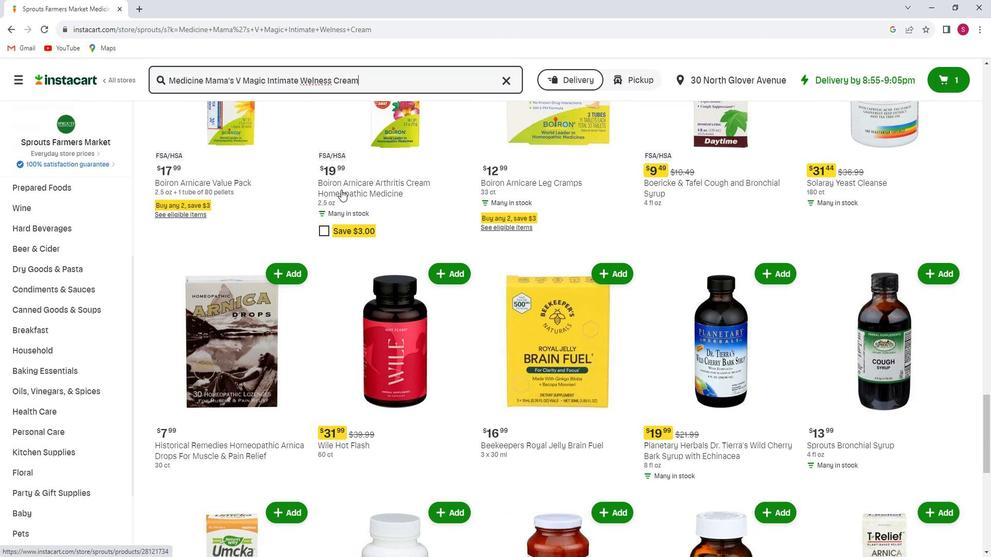 
Action: Mouse scrolled (350, 191) with delta (0, 0)
Screenshot: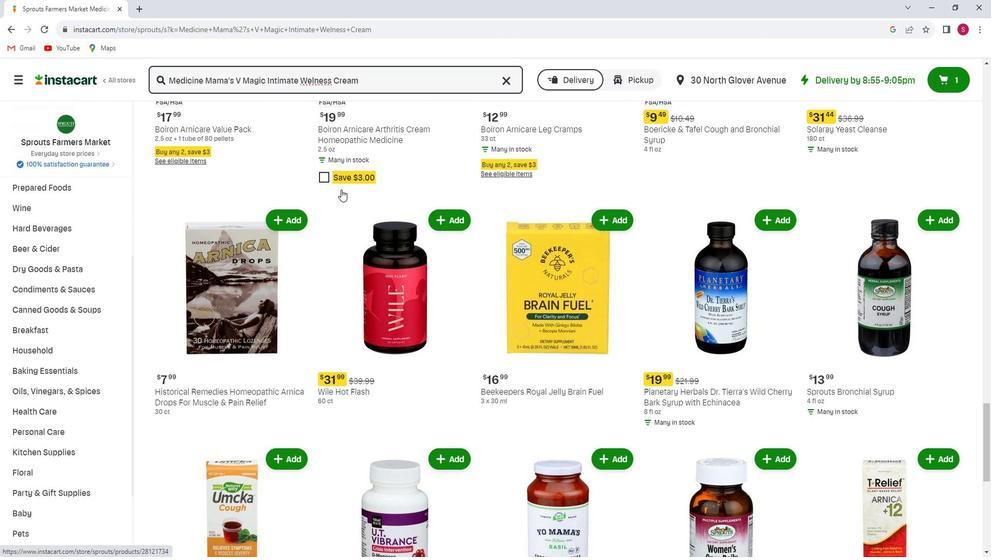 
Action: Mouse scrolled (350, 191) with delta (0, 0)
Screenshot: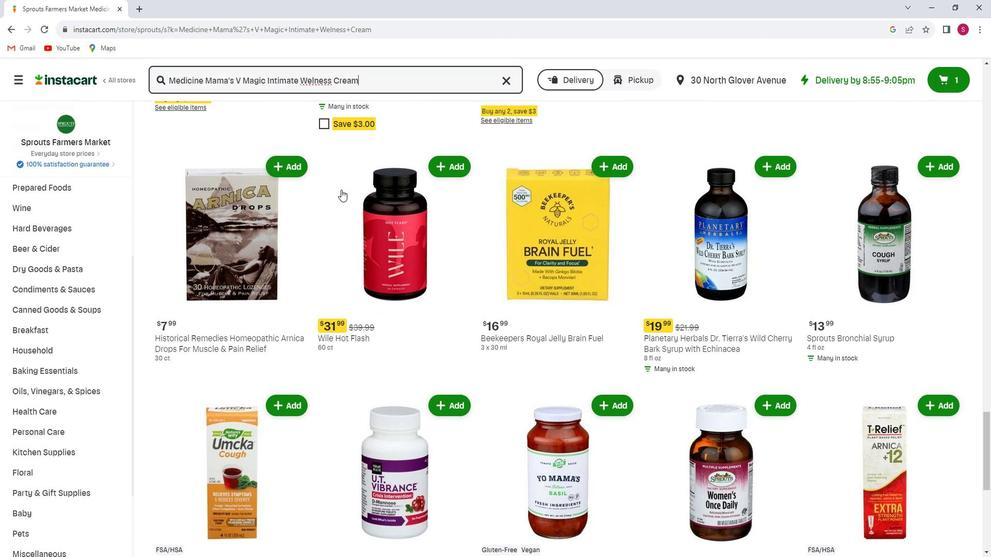 
Action: Mouse scrolled (350, 191) with delta (0, 0)
Screenshot: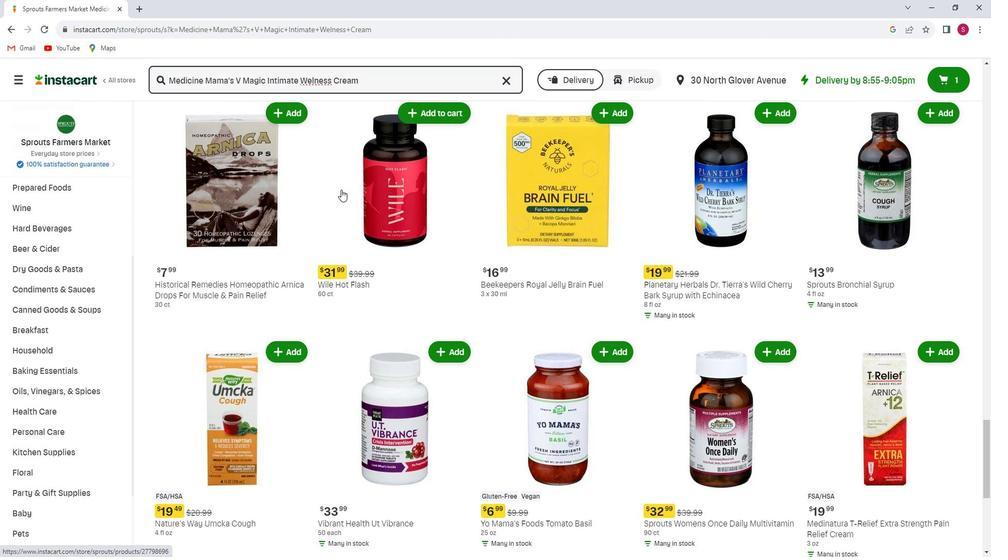 
Action: Mouse scrolled (350, 191) with delta (0, 0)
Screenshot: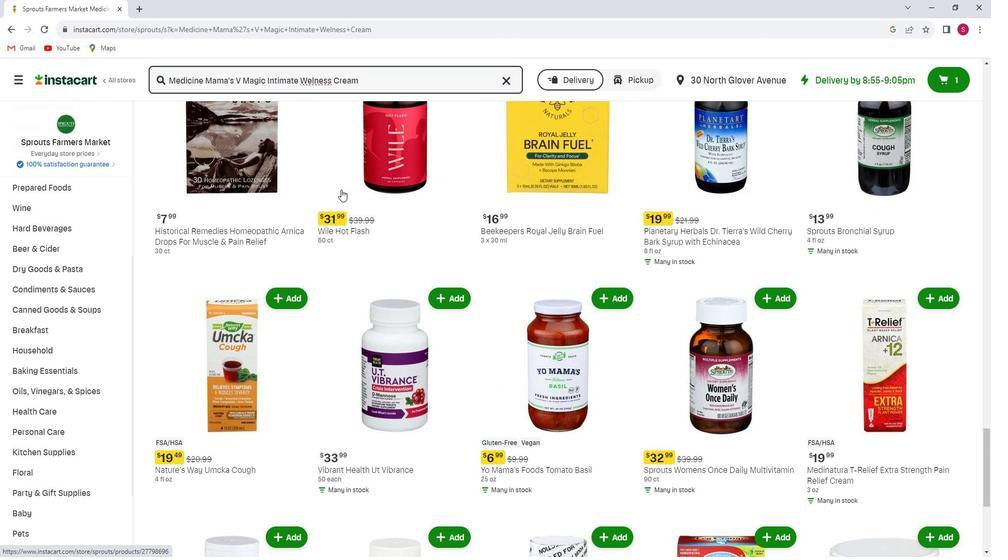 
Action: Mouse scrolled (350, 191) with delta (0, 0)
Screenshot: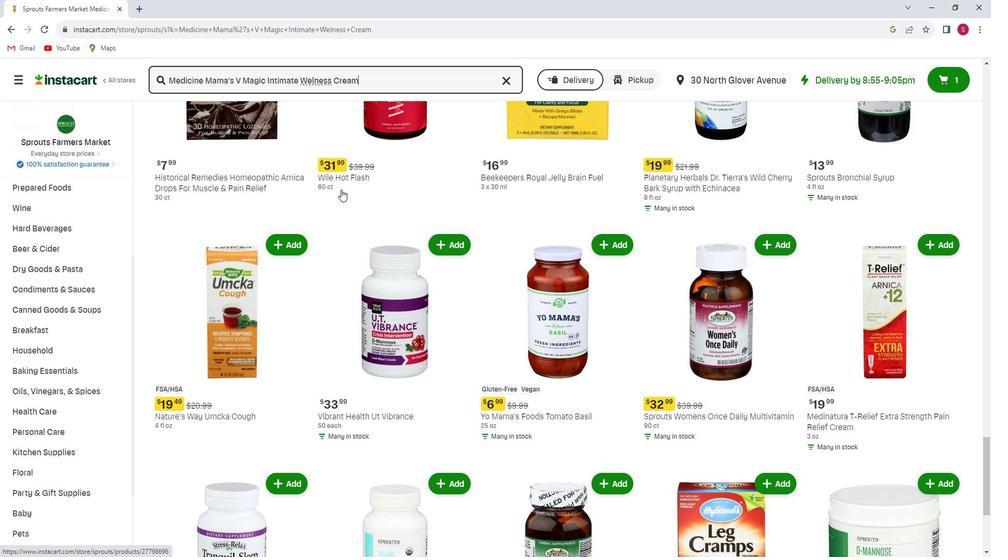 
Action: Mouse scrolled (350, 191) with delta (0, 0)
Screenshot: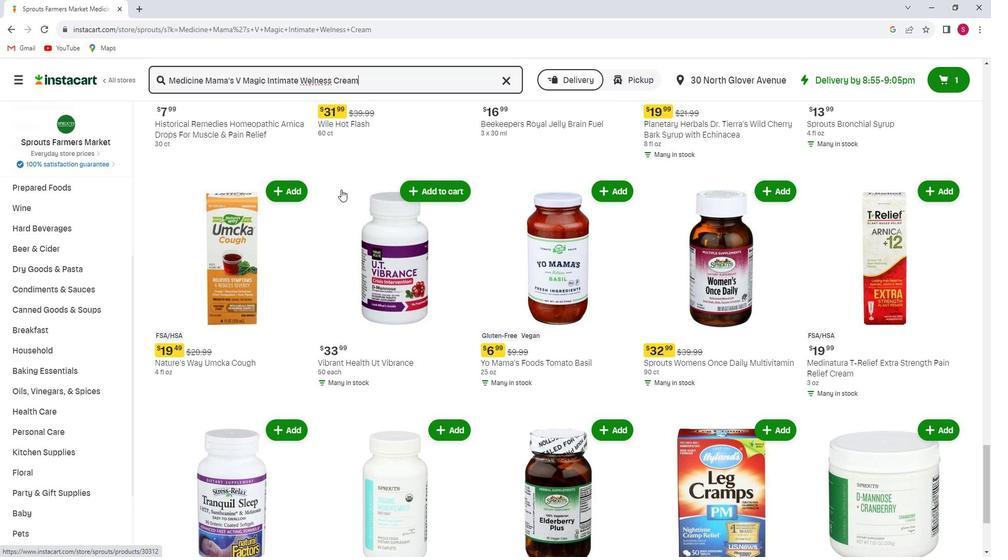 
Action: Mouse scrolled (350, 191) with delta (0, 0)
Screenshot: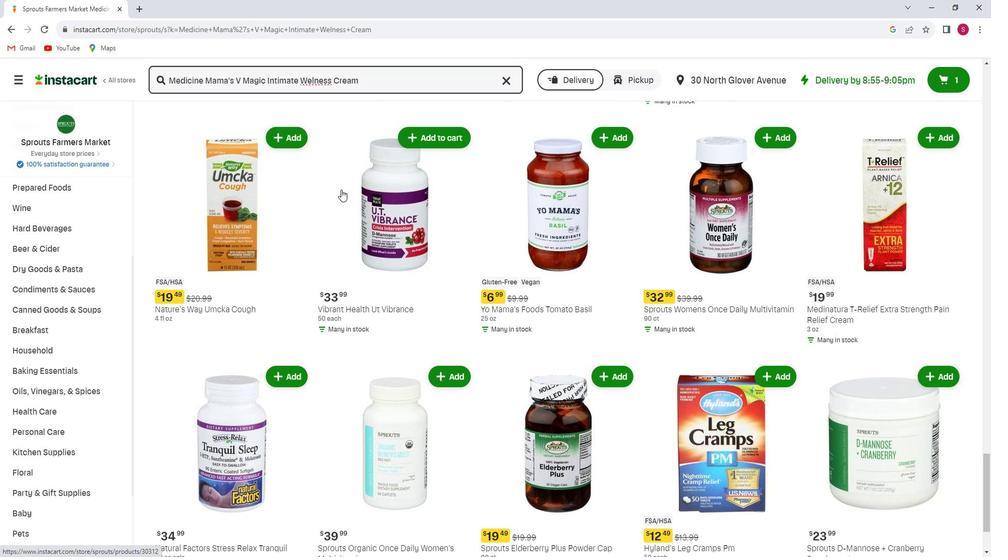 
Action: Mouse scrolled (350, 191) with delta (0, 0)
Screenshot: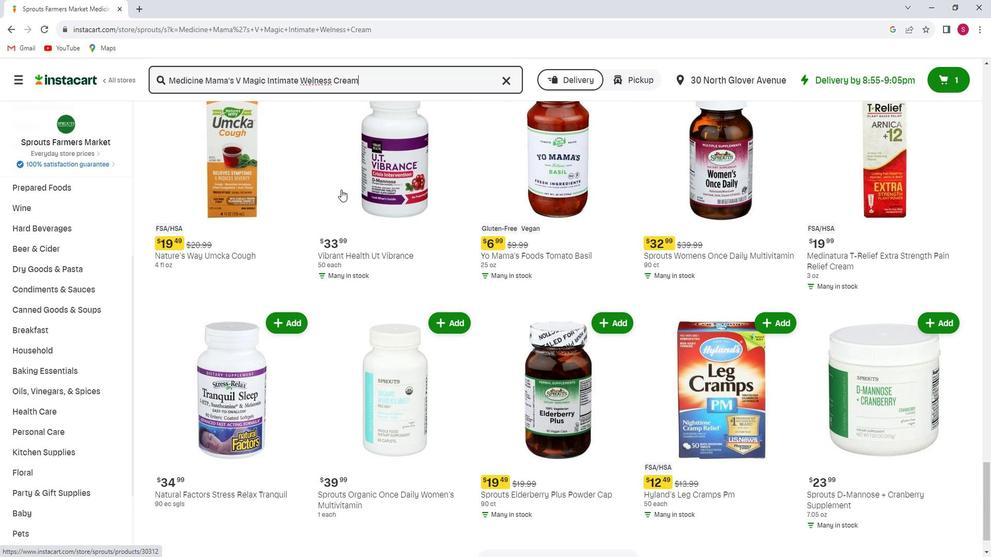 
Action: Mouse scrolled (350, 191) with delta (0, 0)
Screenshot: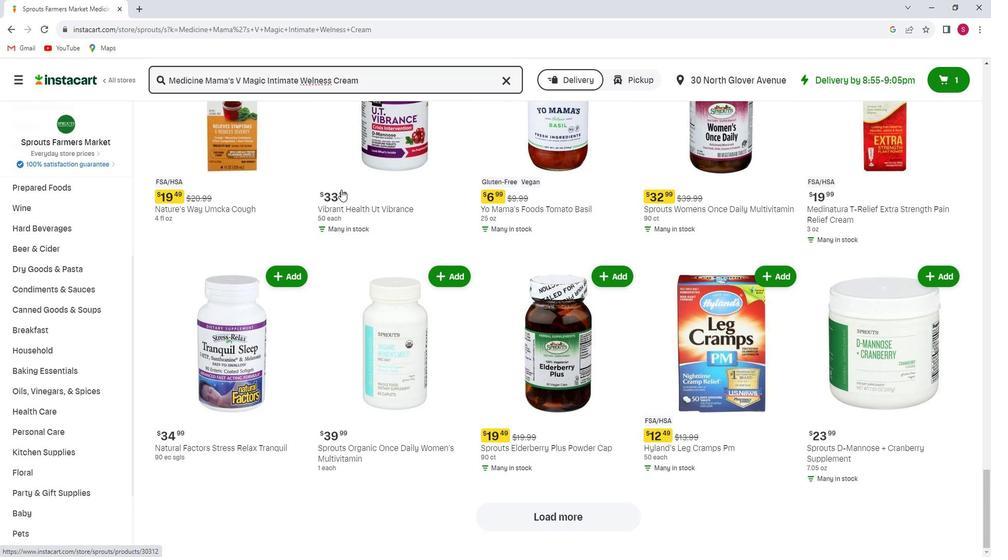 
Action: Mouse scrolled (350, 191) with delta (0, 0)
Screenshot: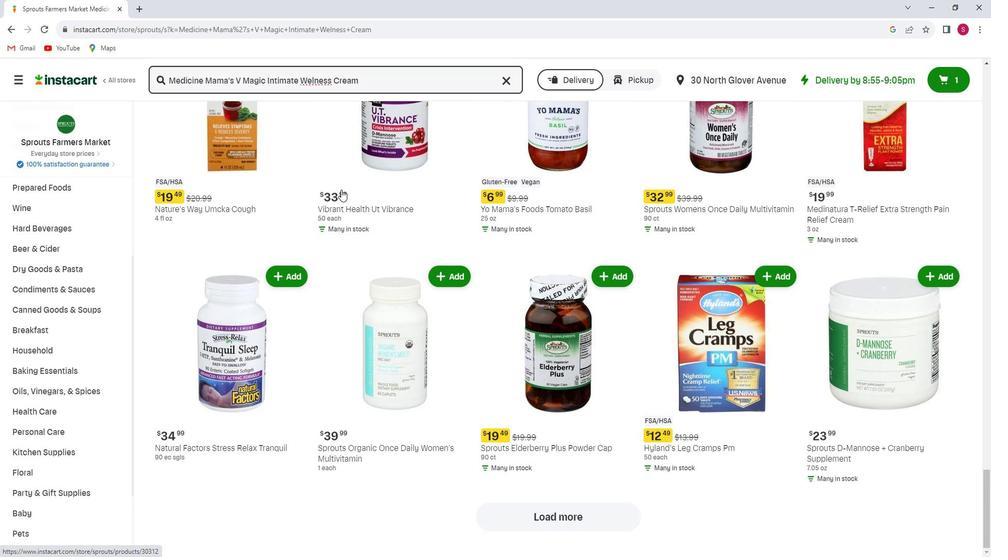 
